 Task: Look for space in Yucca Valley, United States from 26th August, 2023 to 10th September, 2023 for 6 adults, 2 children in price range Rs.10000 to Rs.15000. Place can be entire place or shared room with 6 bedrooms having 6 beds and 6 bathrooms. Property type can be house, flat, guest house. Amenities needed are: wifi, TV, free parkinig on premises, gym, breakfast. Booking option can be shelf check-in. Required host language is English.
Action: Mouse moved to (403, 103)
Screenshot: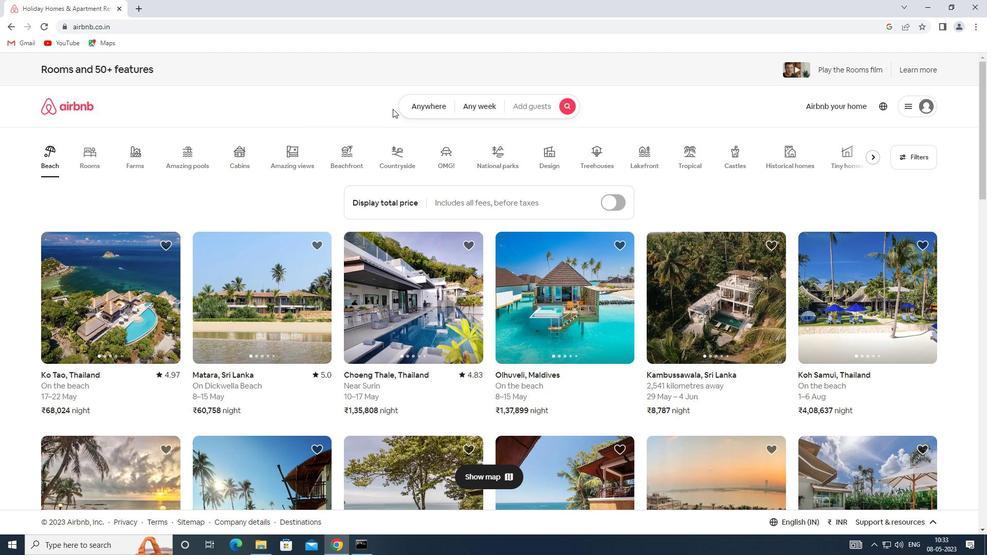 
Action: Mouse pressed left at (403, 103)
Screenshot: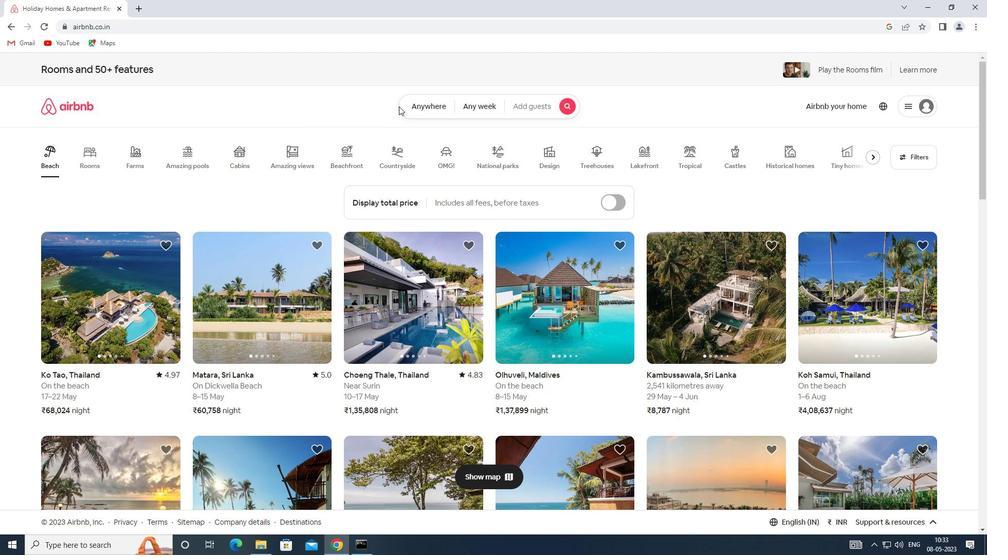 
Action: Mouse moved to (348, 141)
Screenshot: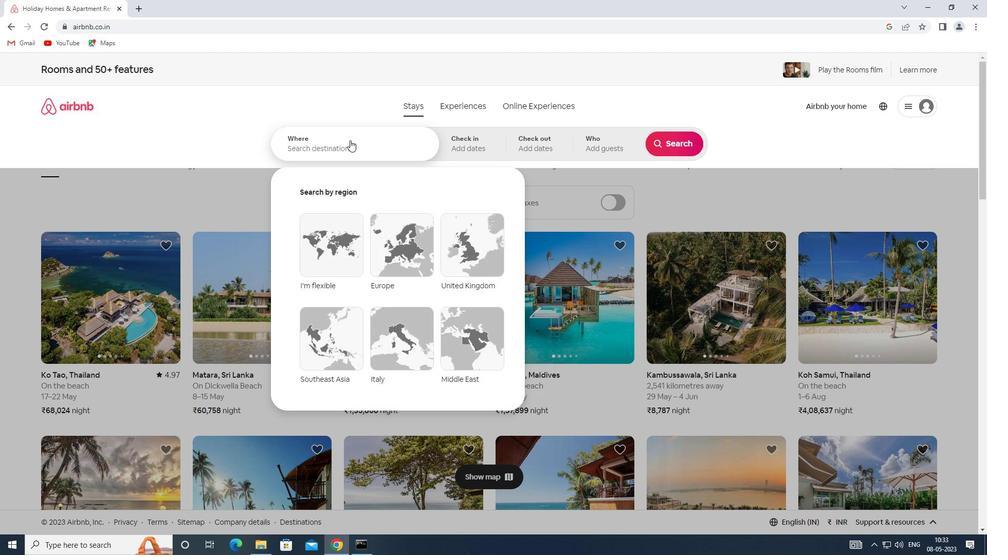 
Action: Mouse pressed left at (348, 141)
Screenshot: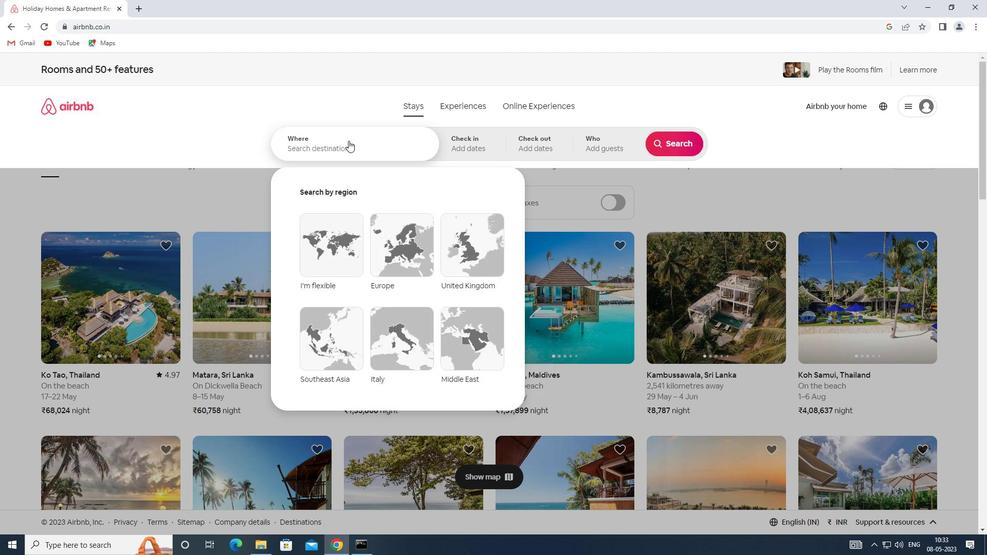 
Action: Key pressed <Key.shift><Key.shift>SPACE<Key.space>IN<Key.space><Key.shift>YUCCA<Key.space><Key.shift>VALLEY,<Key.shift>UNITED<Key.space><Key.shift>STATES
Screenshot: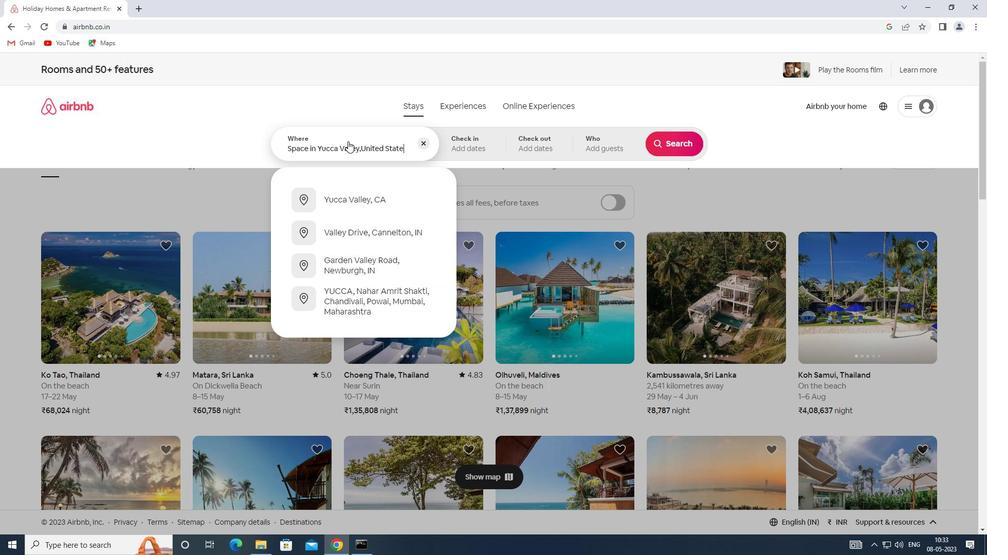 
Action: Mouse moved to (466, 149)
Screenshot: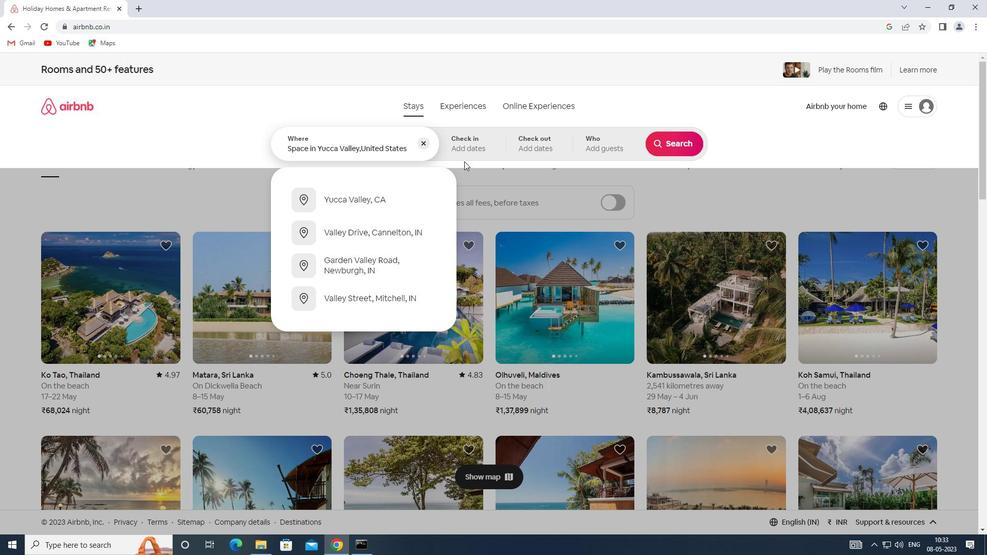 
Action: Mouse pressed left at (466, 149)
Screenshot: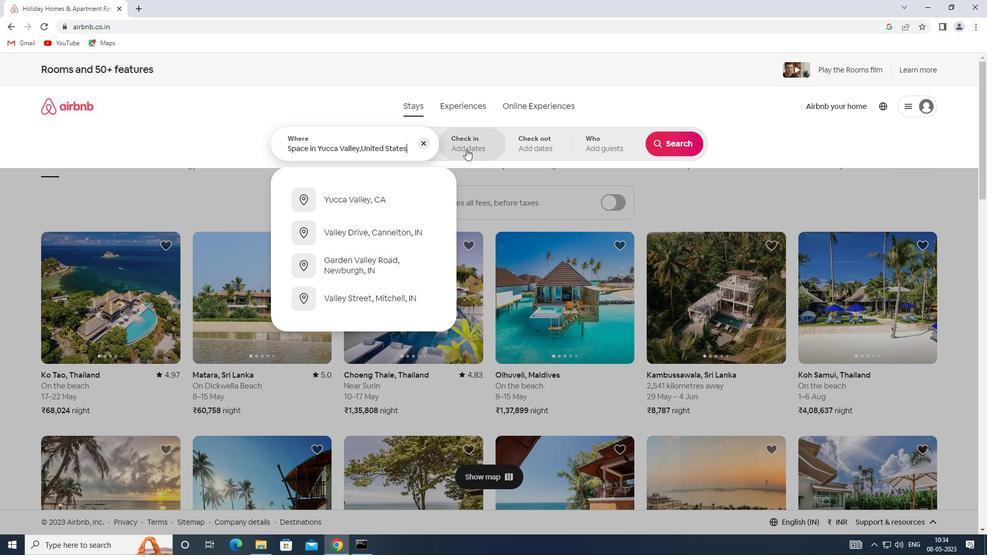 
Action: Mouse moved to (675, 231)
Screenshot: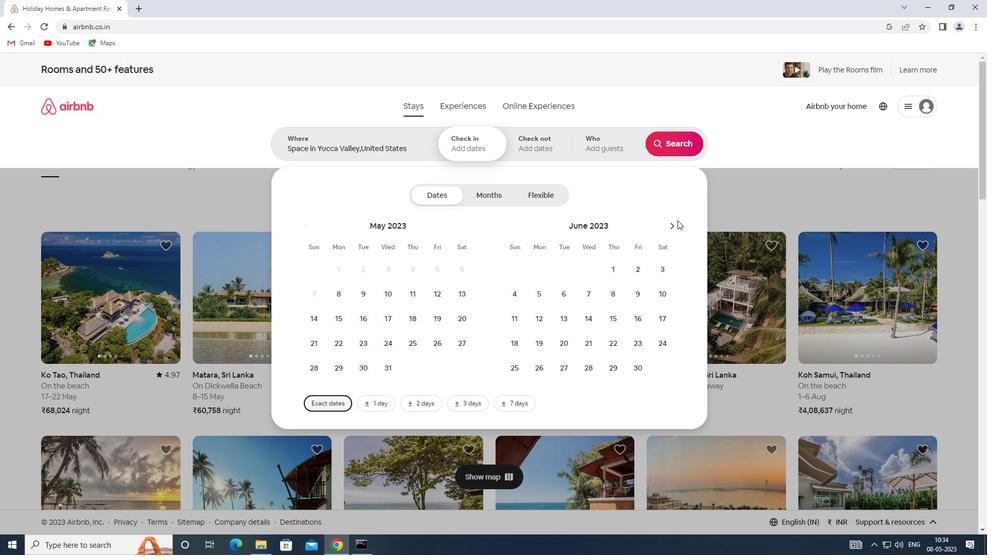 
Action: Mouse pressed left at (675, 231)
Screenshot: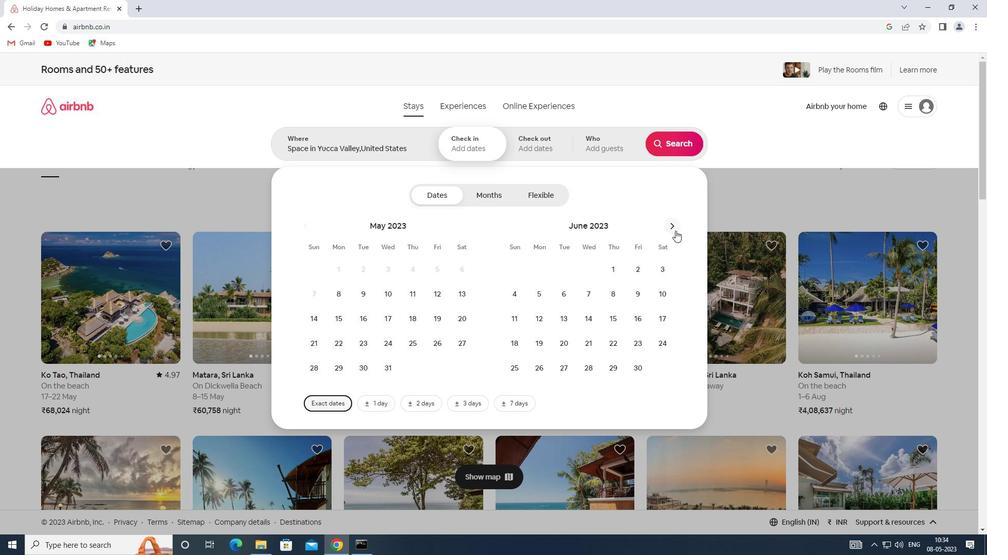 
Action: Mouse pressed left at (675, 231)
Screenshot: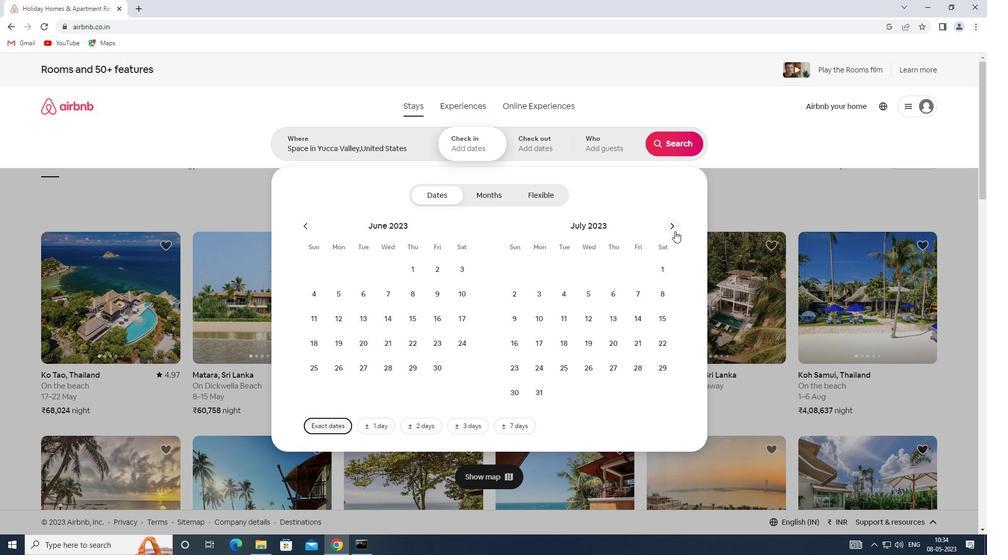 
Action: Mouse moved to (665, 339)
Screenshot: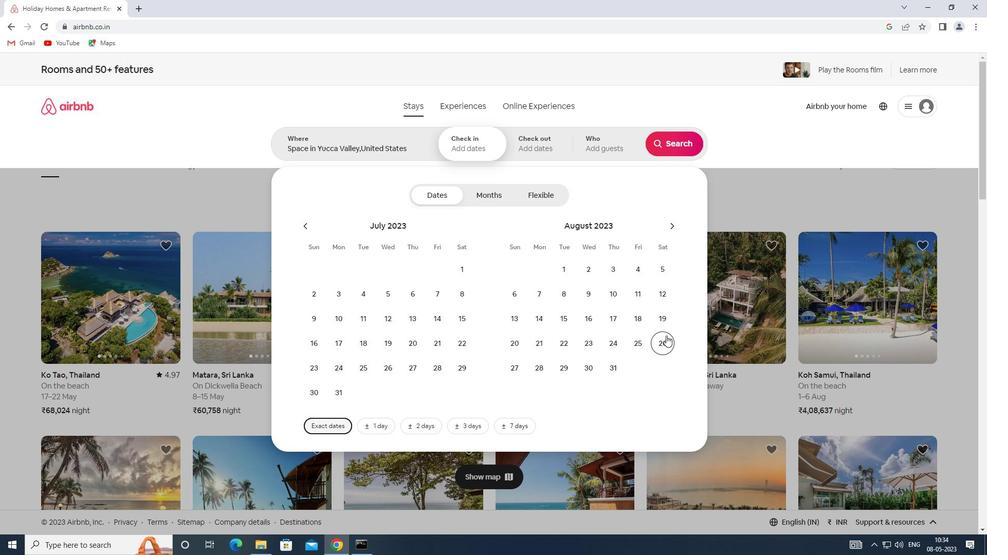 
Action: Mouse pressed left at (665, 339)
Screenshot: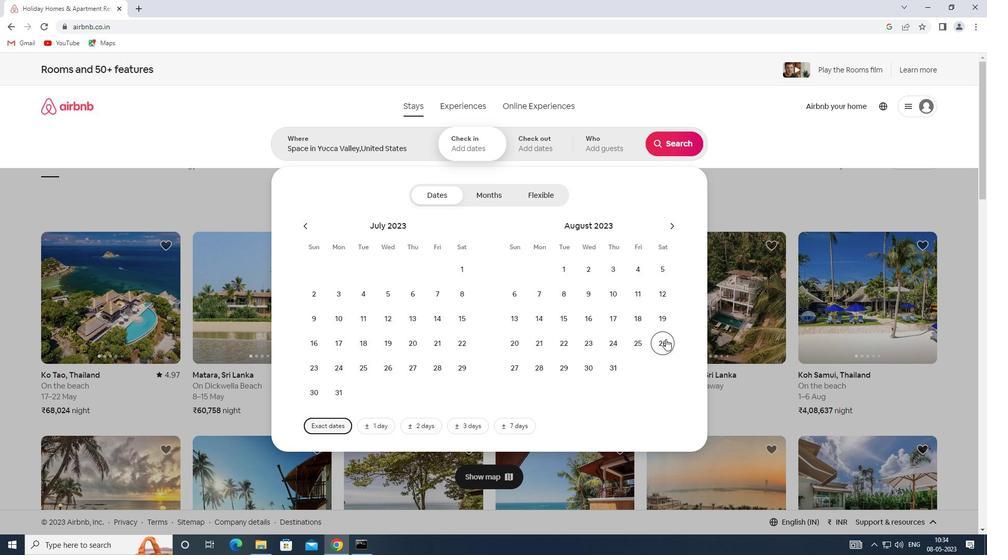 
Action: Mouse moved to (672, 230)
Screenshot: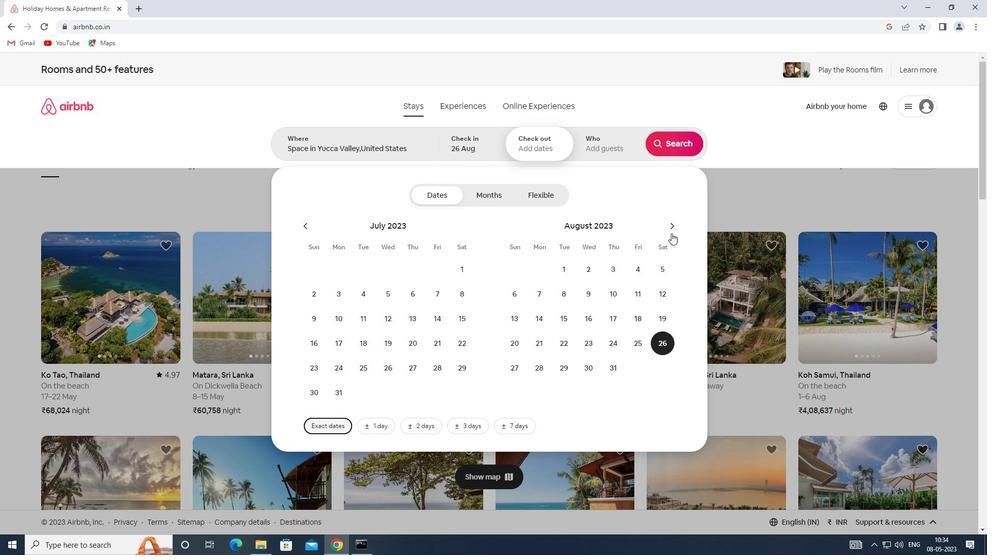 
Action: Mouse pressed left at (672, 230)
Screenshot: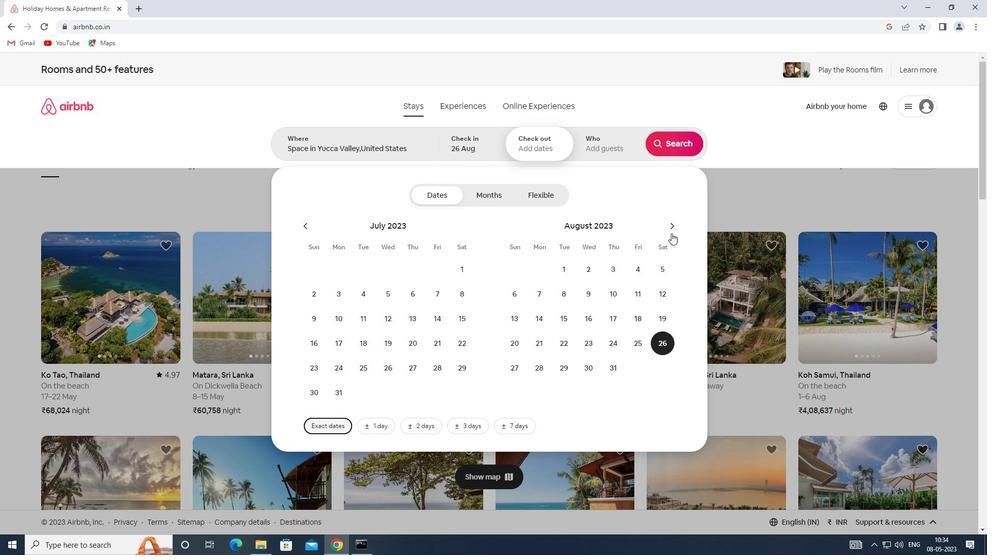 
Action: Mouse moved to (508, 321)
Screenshot: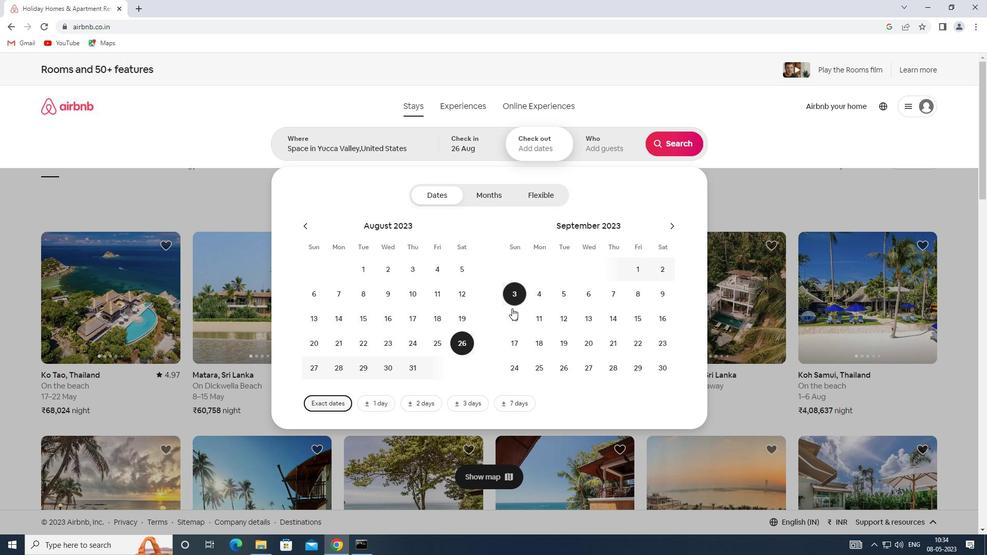 
Action: Mouse pressed left at (508, 321)
Screenshot: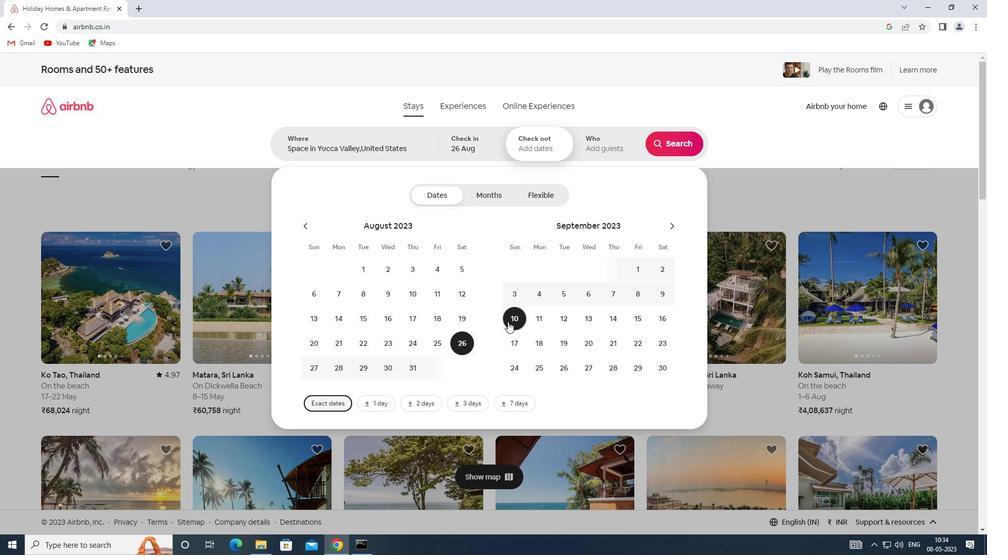 
Action: Mouse moved to (610, 149)
Screenshot: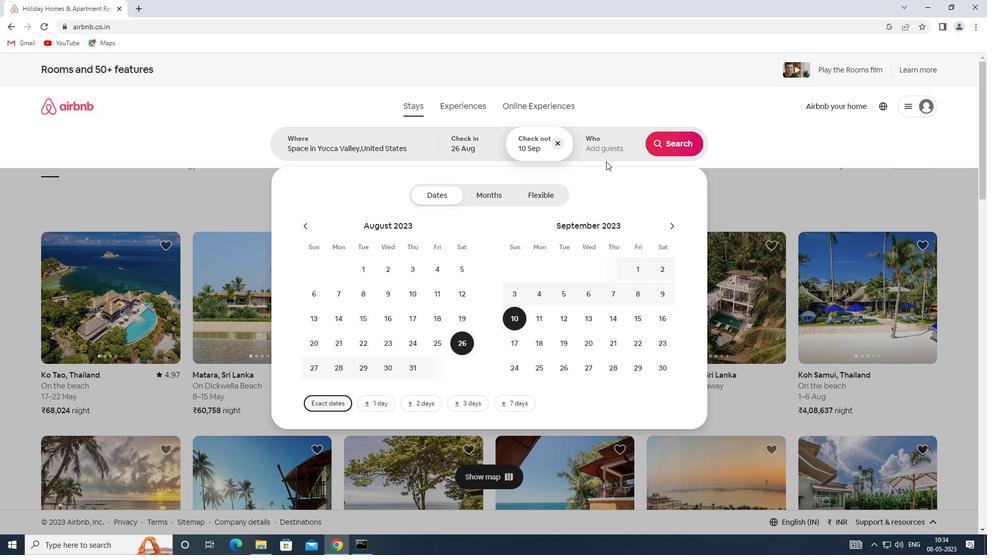 
Action: Mouse pressed left at (610, 149)
Screenshot: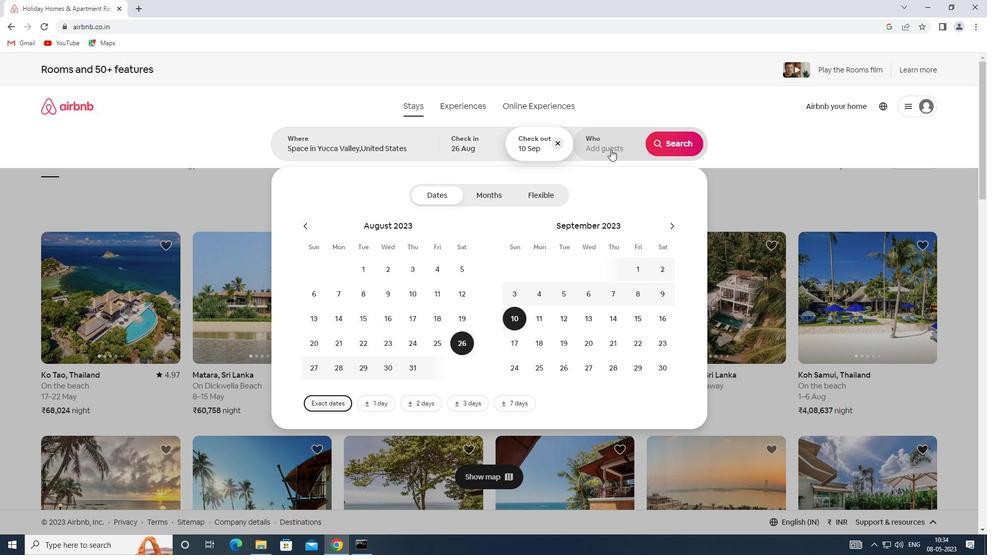 
Action: Mouse moved to (677, 194)
Screenshot: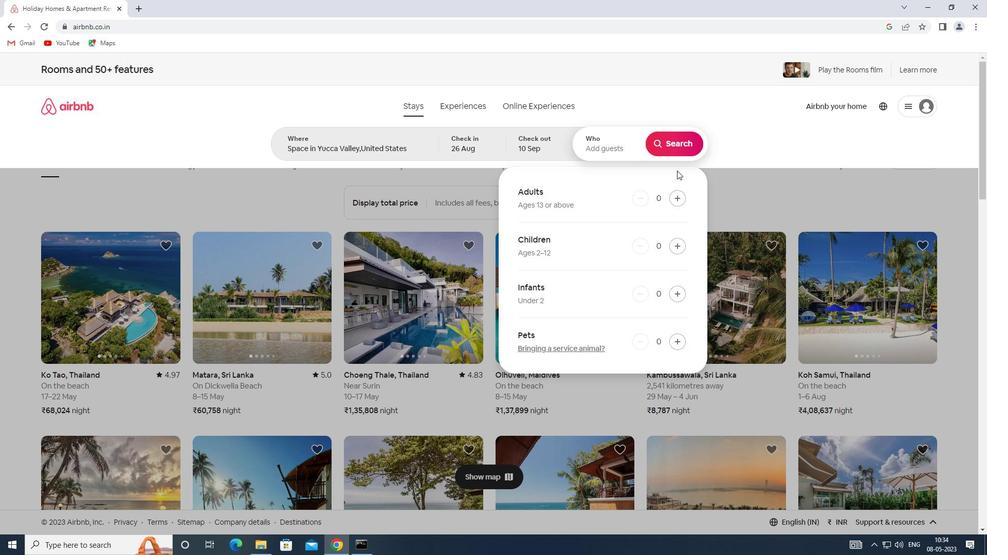 
Action: Mouse pressed left at (677, 194)
Screenshot: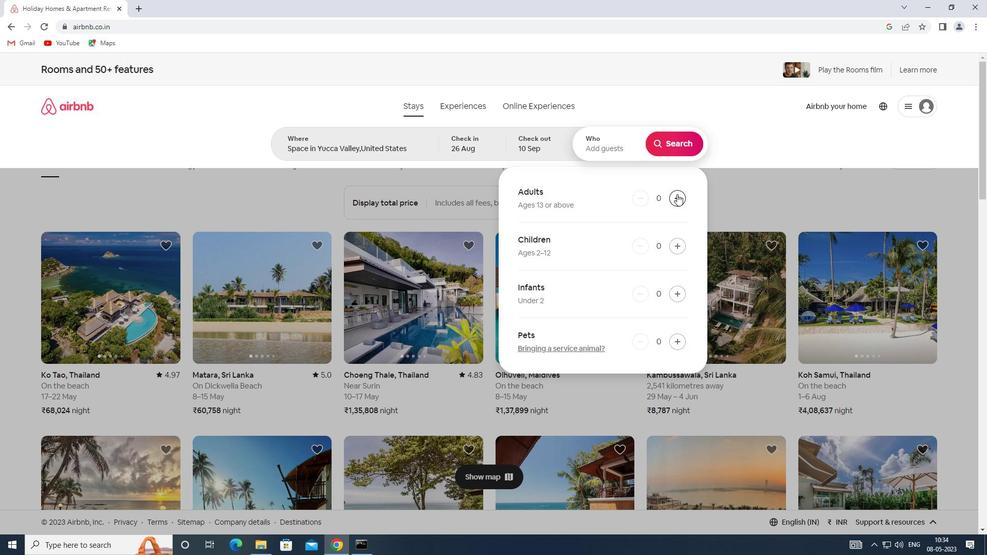 
Action: Mouse pressed left at (677, 194)
Screenshot: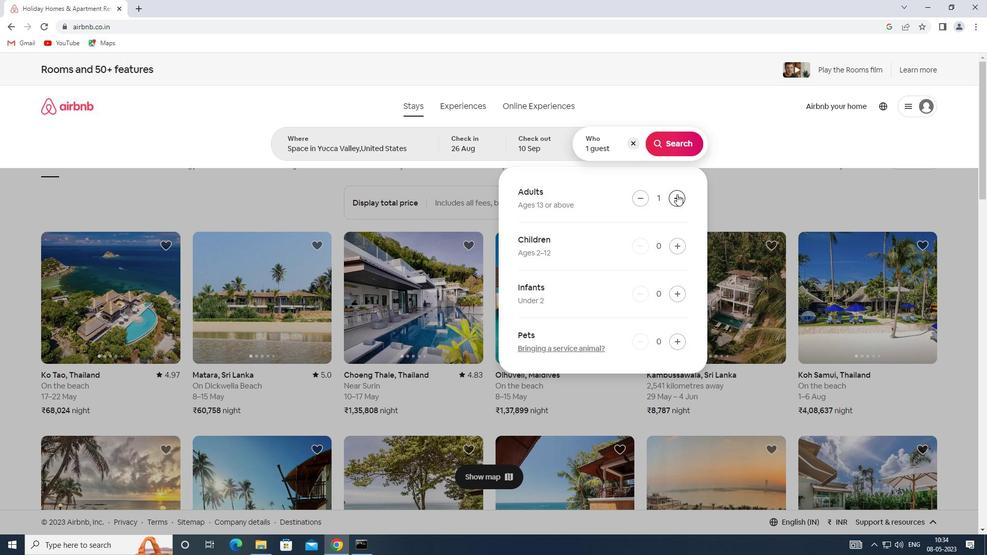 
Action: Mouse pressed left at (677, 194)
Screenshot: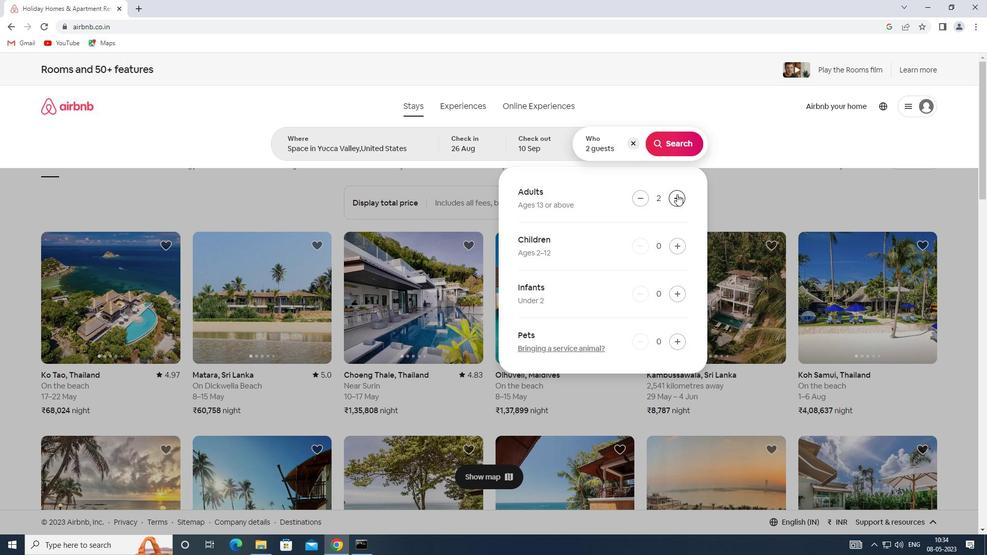 
Action: Mouse pressed left at (677, 194)
Screenshot: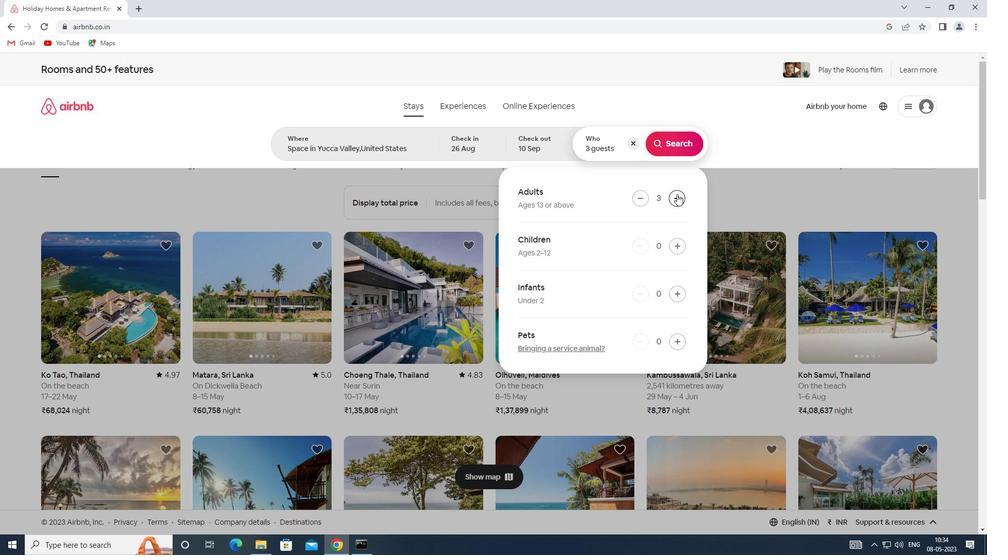 
Action: Mouse pressed left at (677, 194)
Screenshot: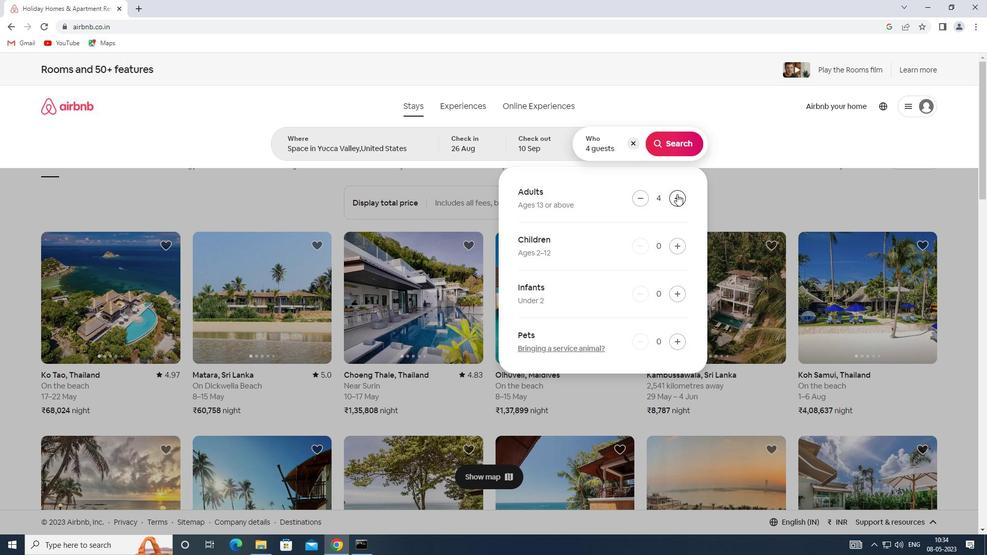 
Action: Mouse pressed left at (677, 194)
Screenshot: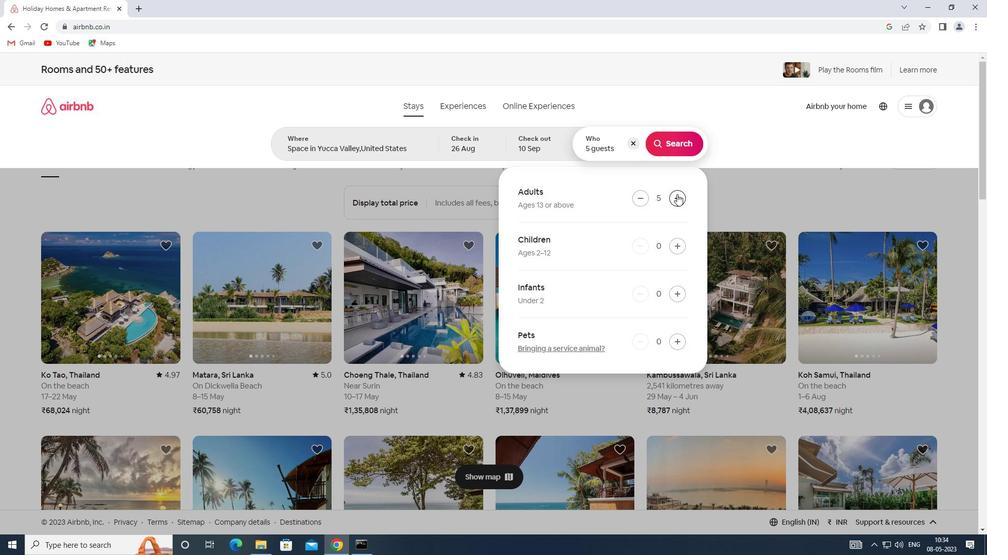 
Action: Mouse moved to (682, 242)
Screenshot: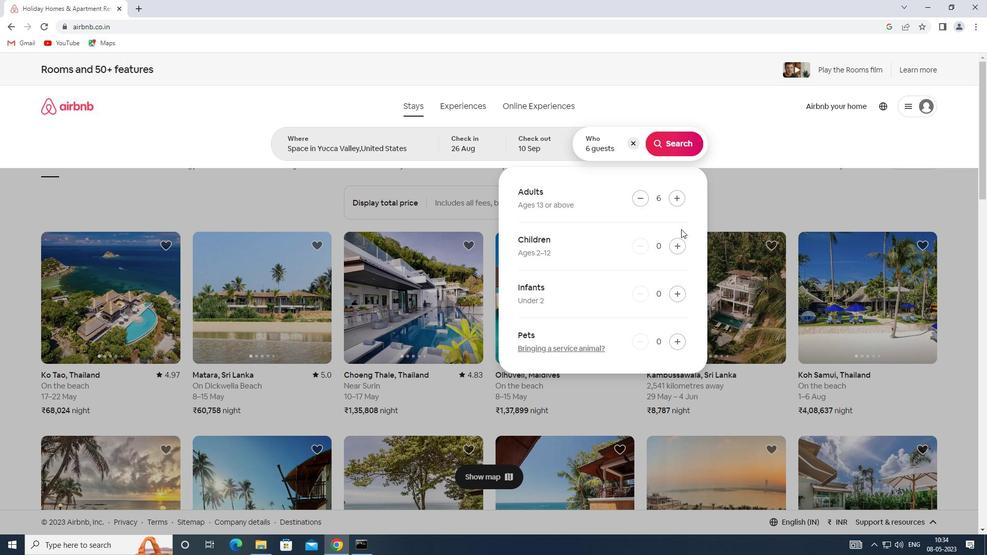 
Action: Mouse pressed left at (682, 242)
Screenshot: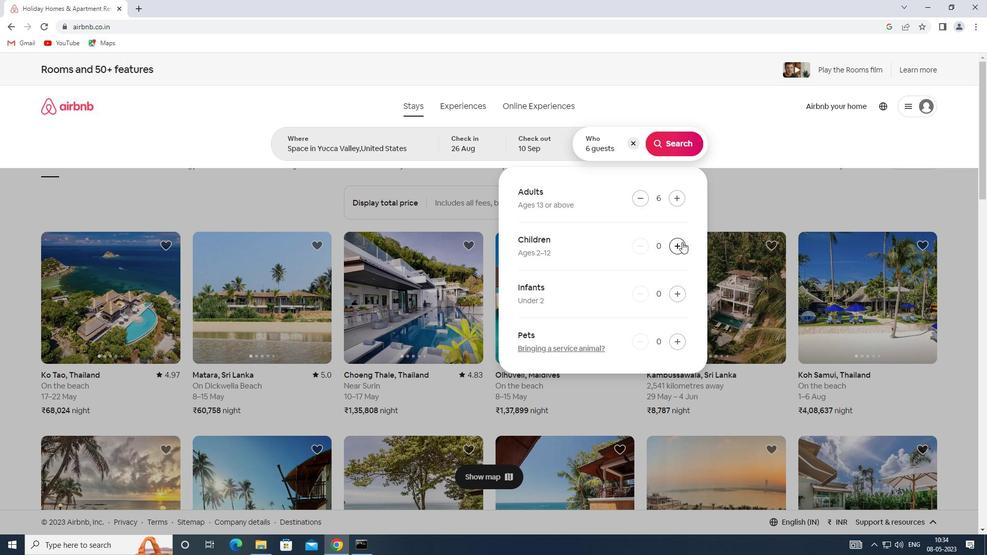 
Action: Mouse pressed left at (682, 242)
Screenshot: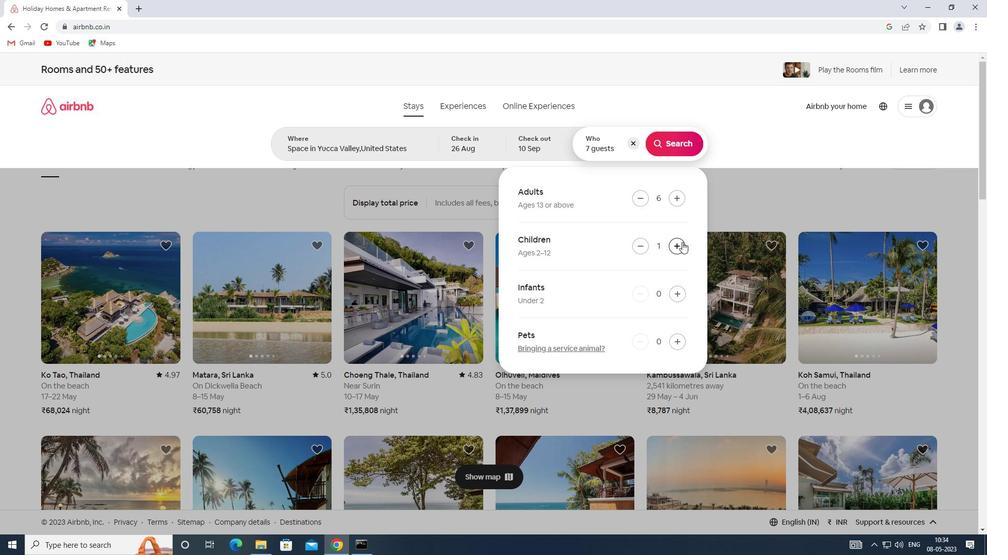 
Action: Mouse moved to (669, 148)
Screenshot: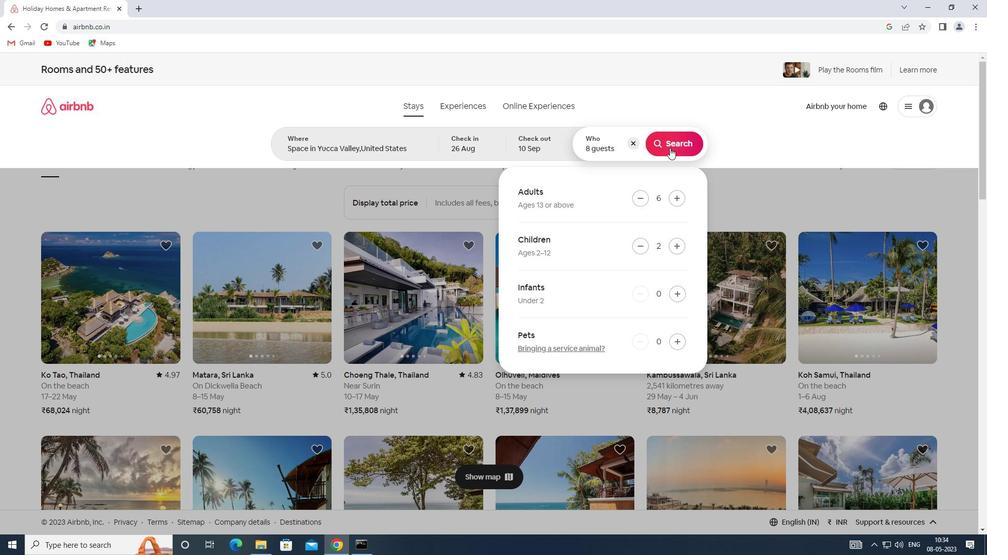 
Action: Mouse pressed left at (669, 148)
Screenshot: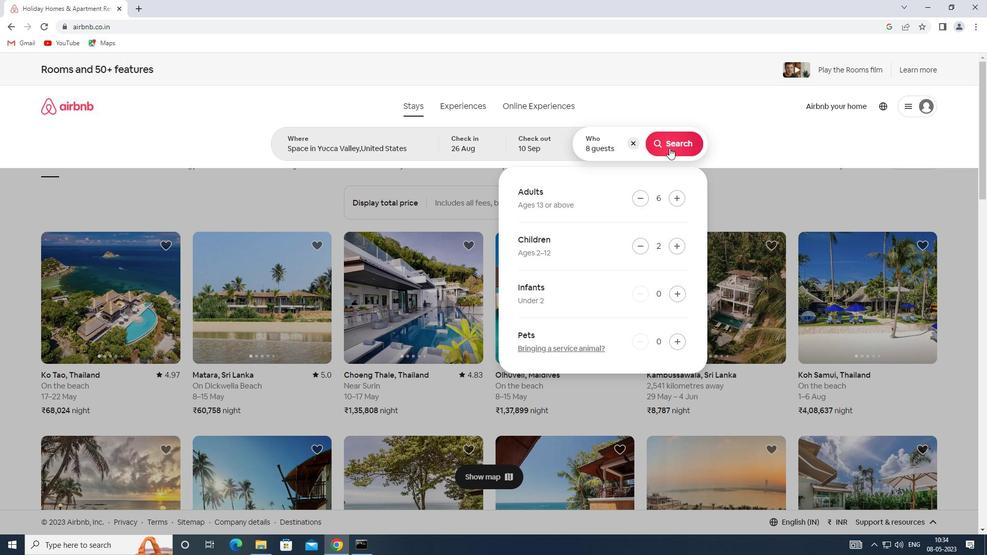 
Action: Mouse moved to (934, 111)
Screenshot: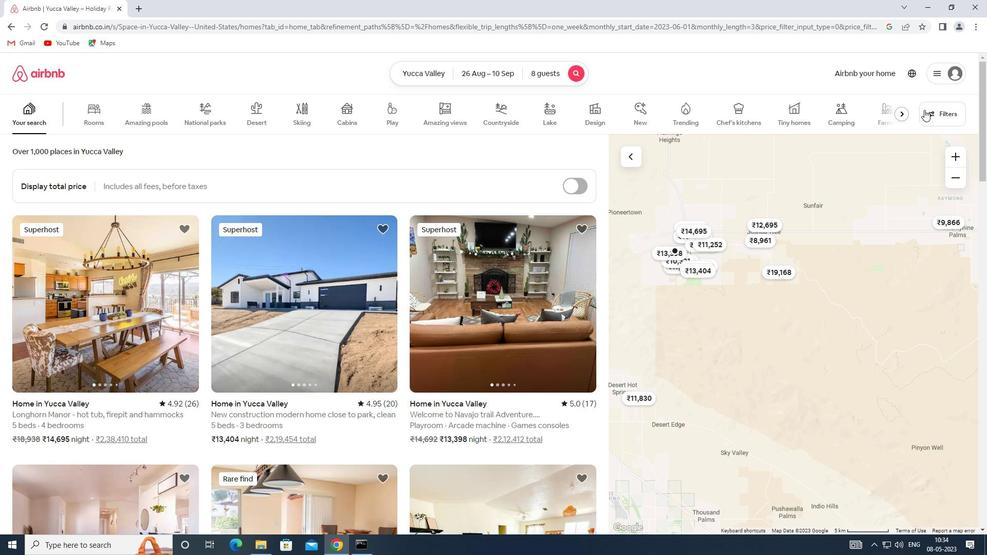 
Action: Mouse pressed left at (934, 111)
Screenshot: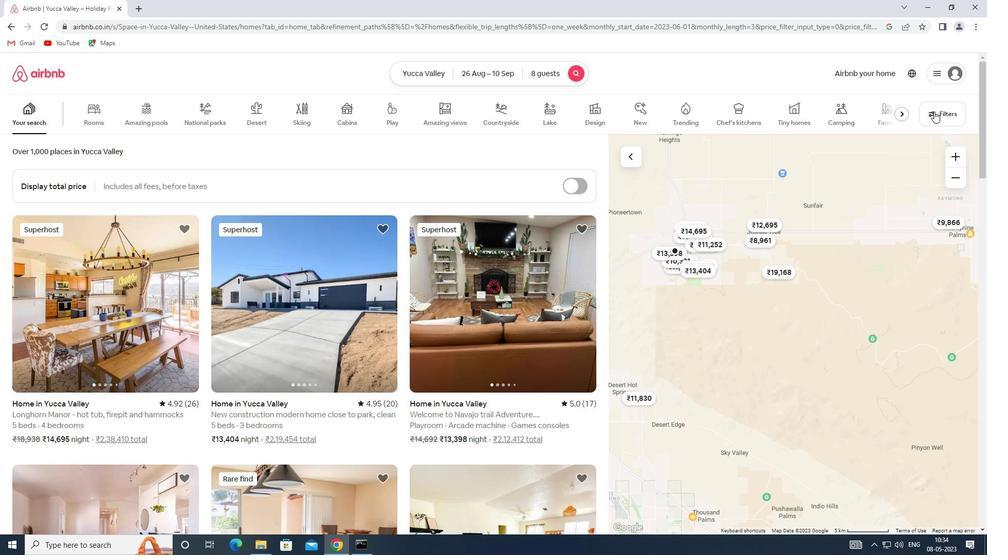 
Action: Mouse moved to (356, 366)
Screenshot: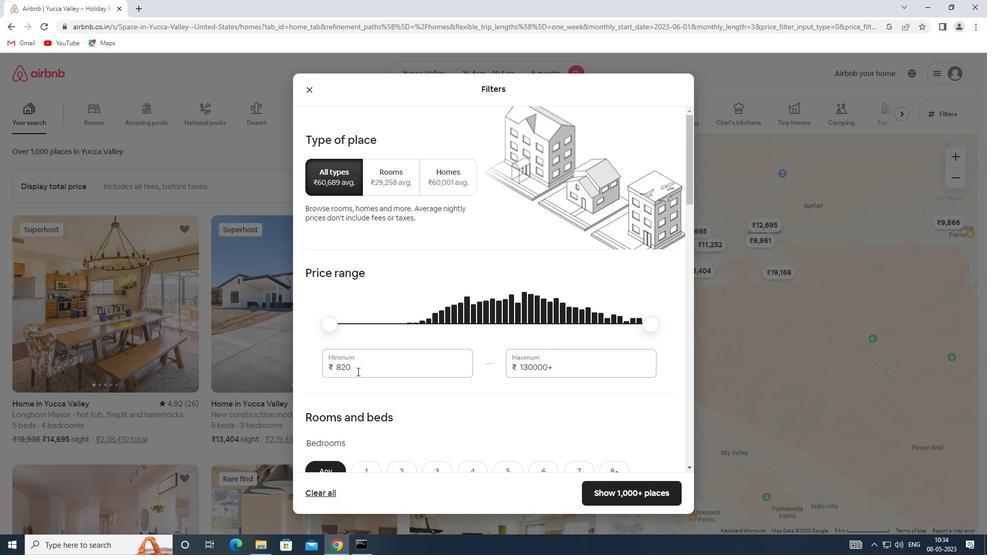 
Action: Mouse pressed left at (356, 366)
Screenshot: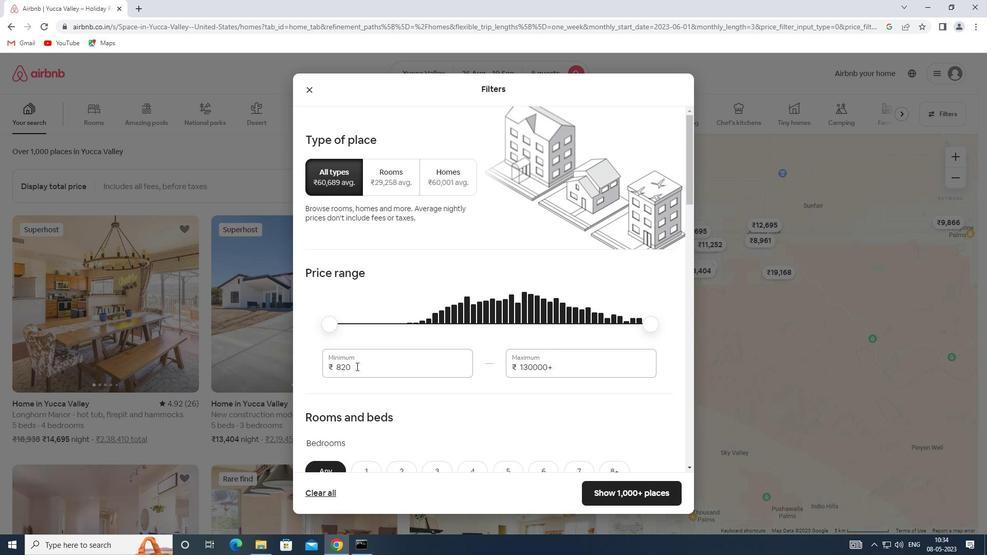 
Action: Mouse moved to (325, 369)
Screenshot: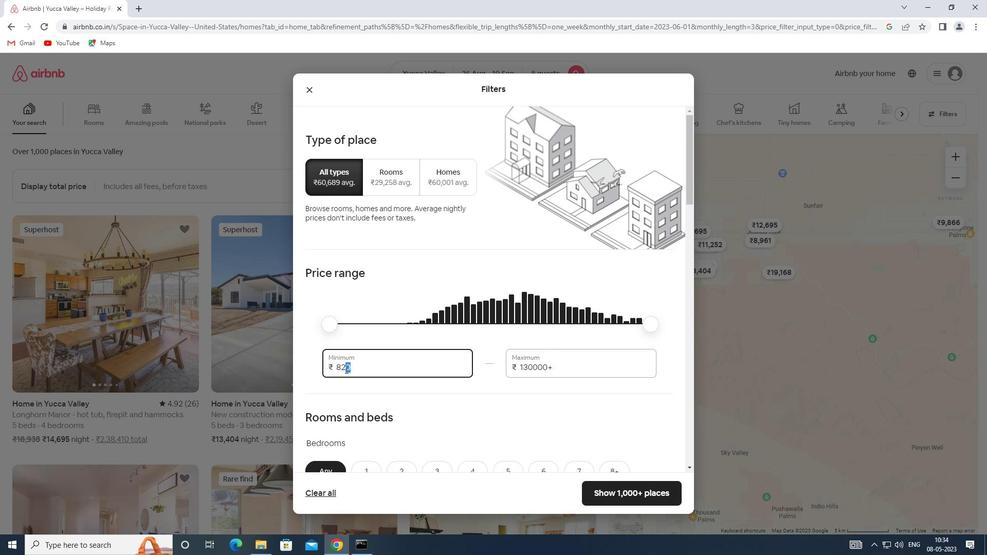 
Action: Key pressed 10000
Screenshot: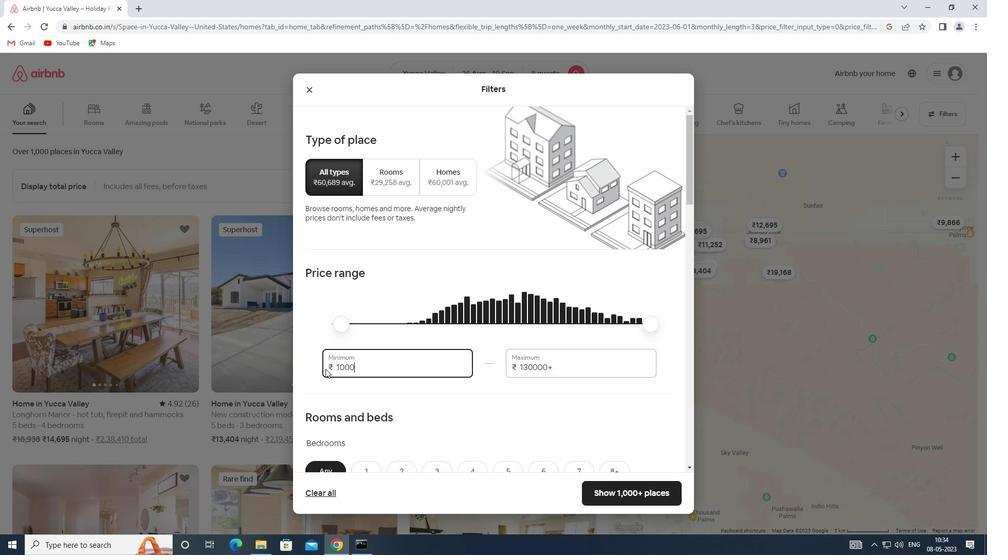
Action: Mouse moved to (559, 365)
Screenshot: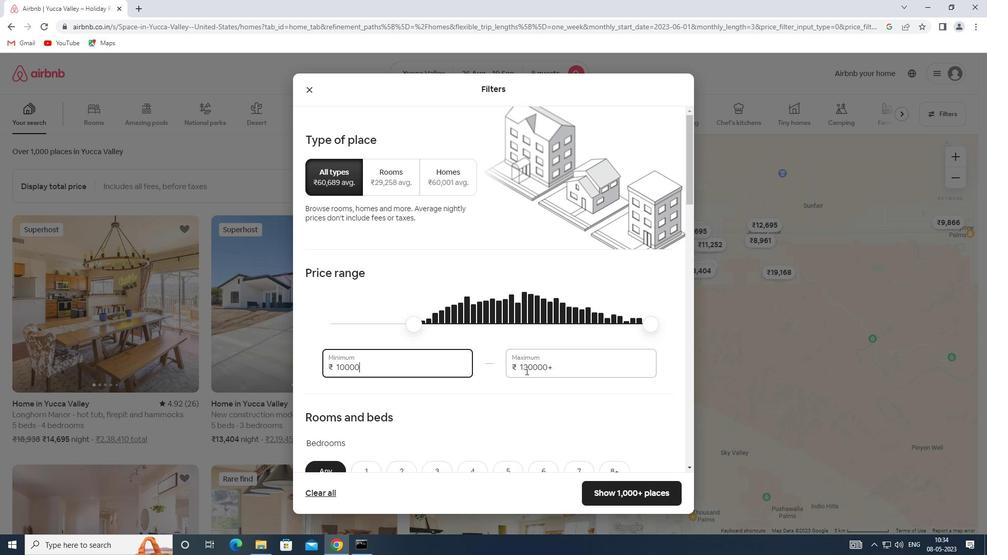 
Action: Mouse pressed left at (559, 365)
Screenshot: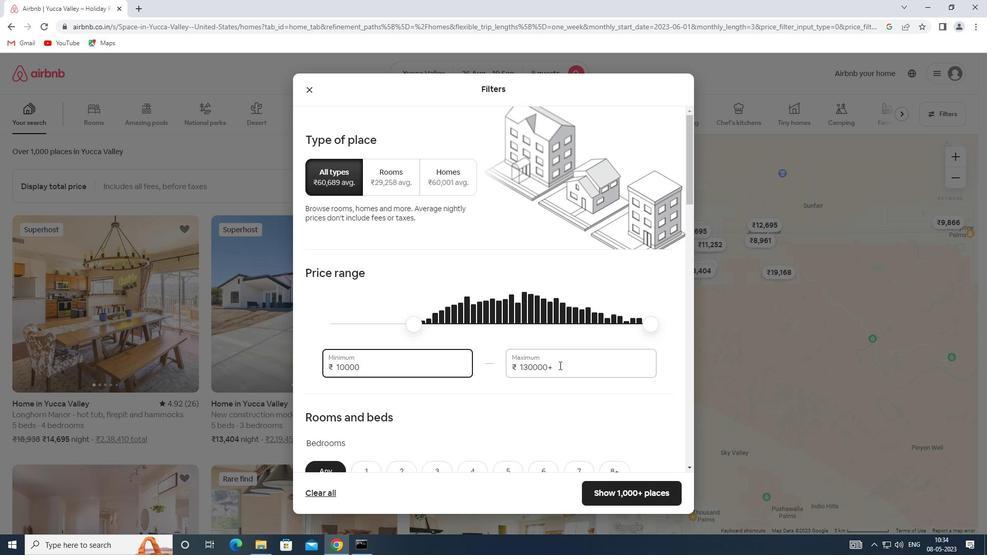 
Action: Mouse moved to (499, 366)
Screenshot: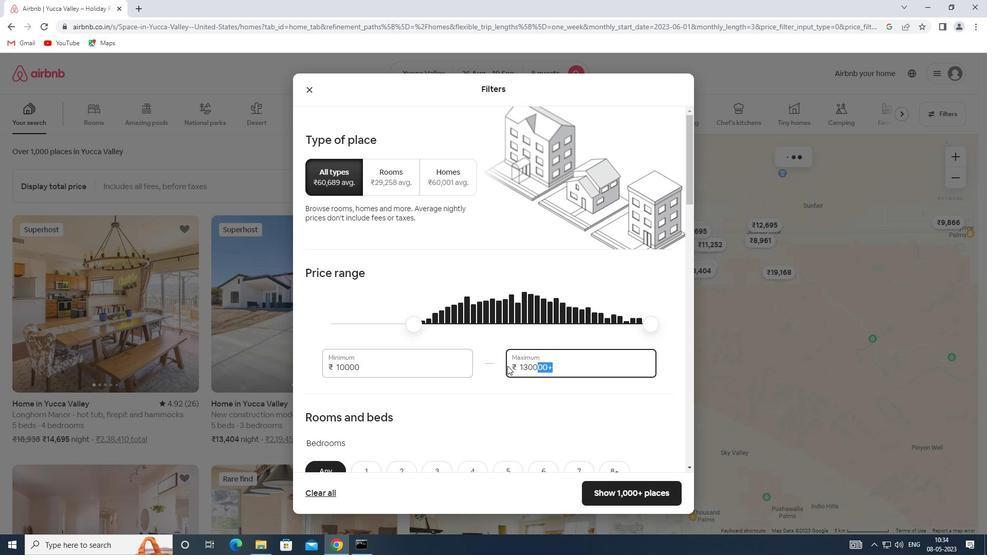 
Action: Key pressed 15000
Screenshot: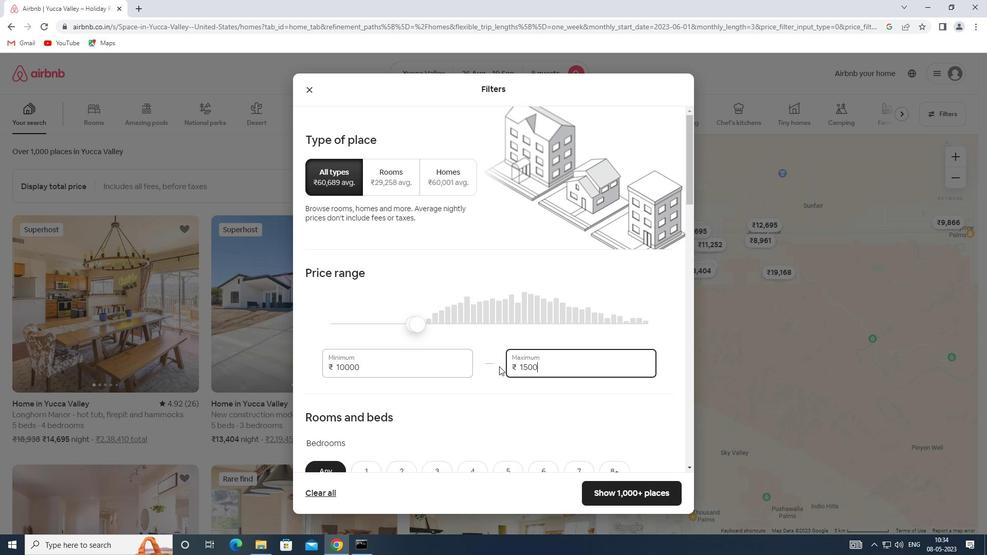 
Action: Mouse moved to (492, 339)
Screenshot: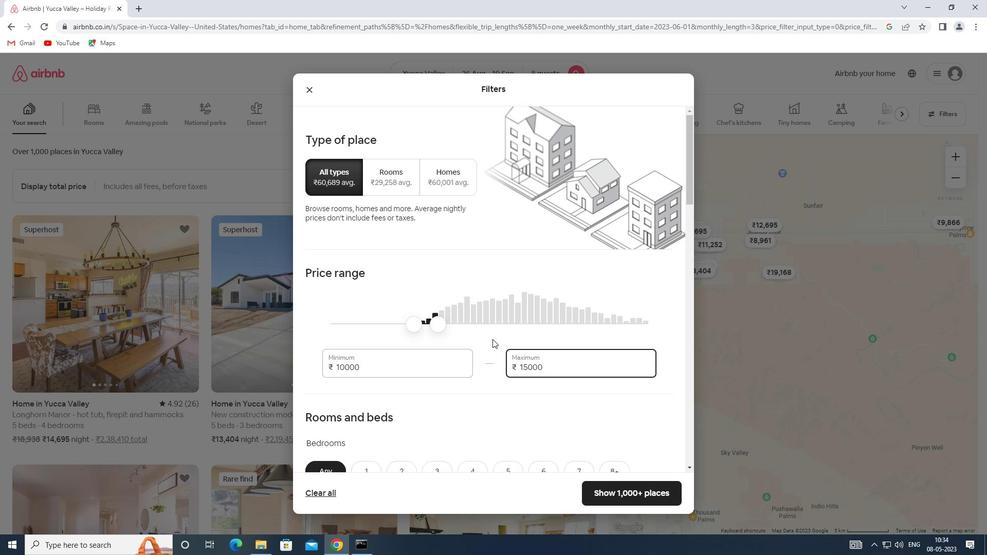 
Action: Mouse scrolled (492, 338) with delta (0, 0)
Screenshot: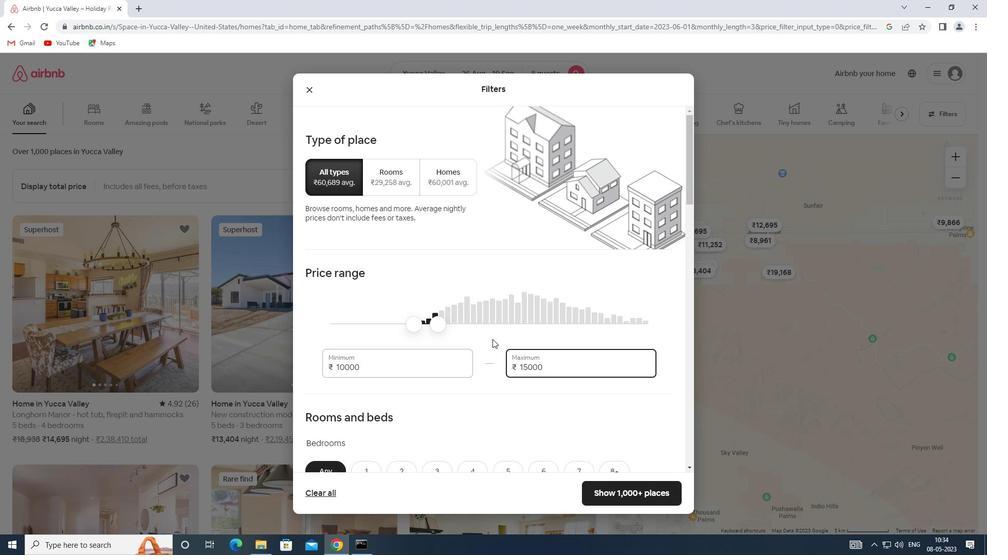 
Action: Mouse scrolled (492, 338) with delta (0, 0)
Screenshot: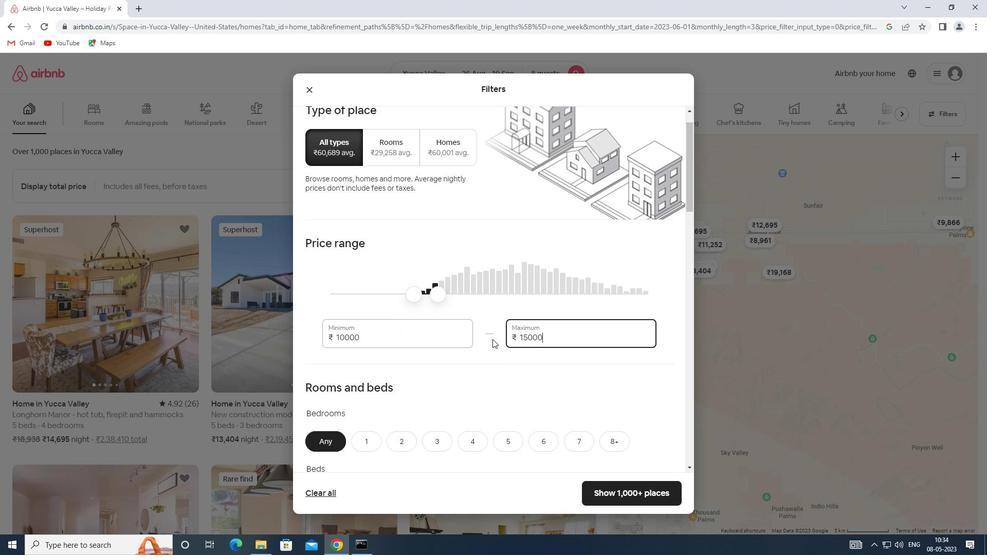 
Action: Mouse scrolled (492, 338) with delta (0, 0)
Screenshot: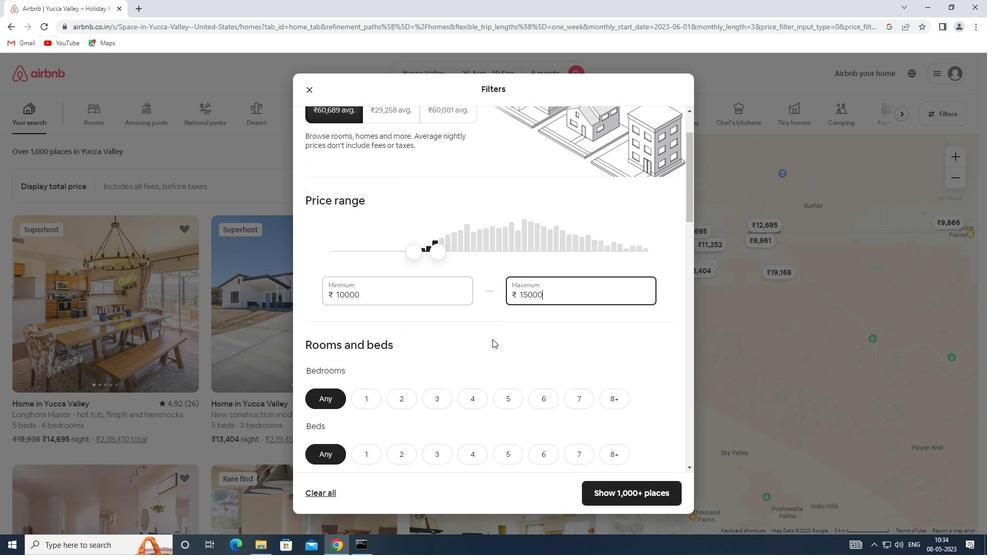
Action: Mouse moved to (551, 322)
Screenshot: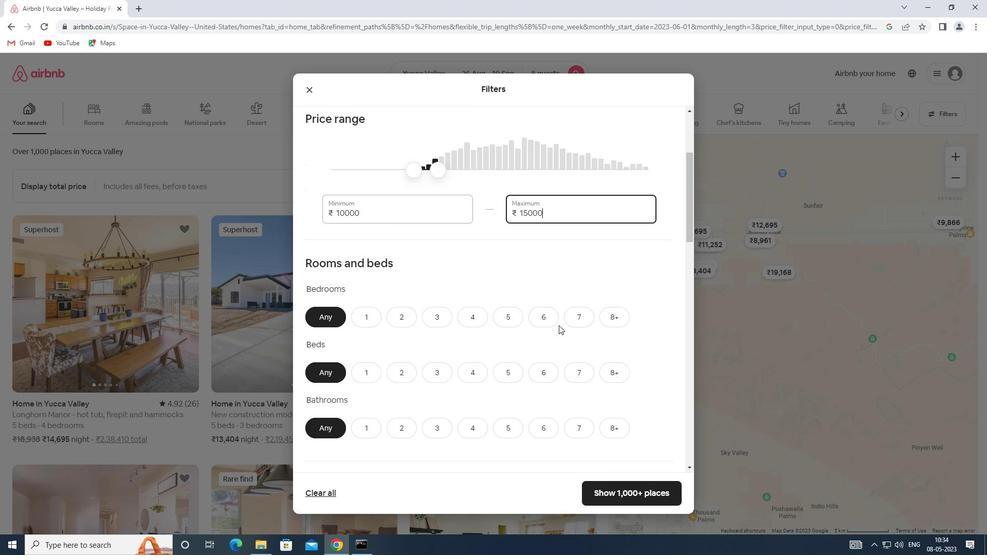 
Action: Mouse pressed left at (551, 322)
Screenshot: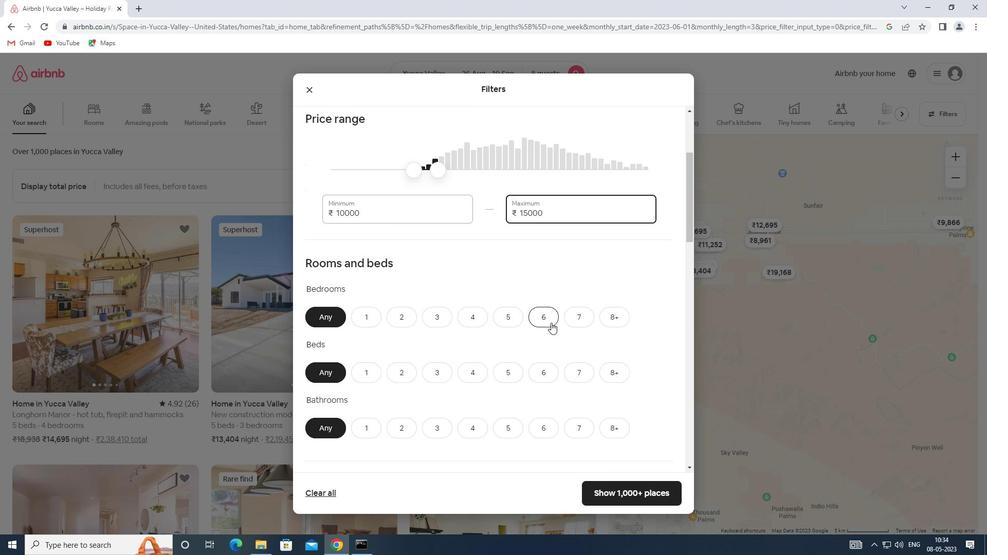 
Action: Mouse moved to (537, 371)
Screenshot: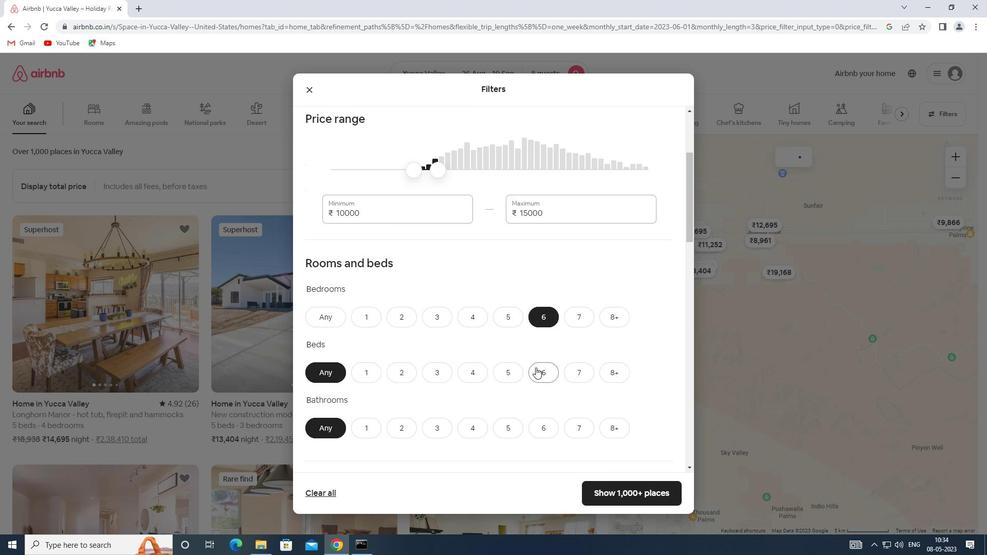 
Action: Mouse pressed left at (537, 371)
Screenshot: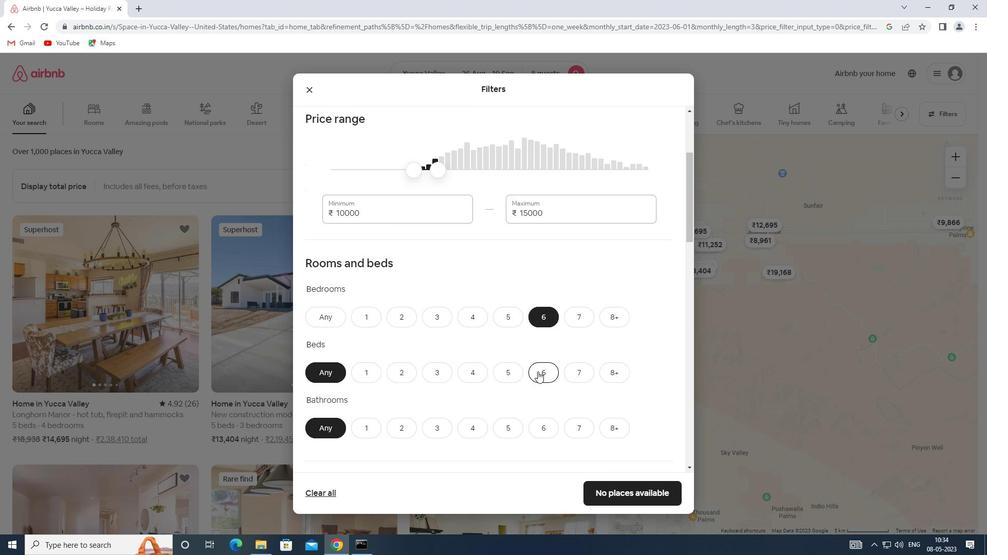 
Action: Mouse moved to (545, 433)
Screenshot: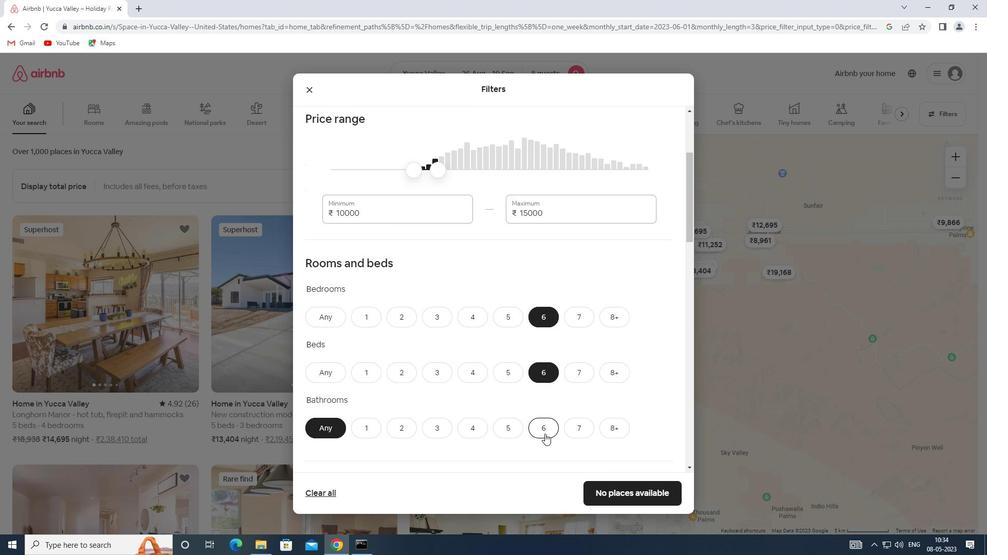 
Action: Mouse pressed left at (545, 433)
Screenshot: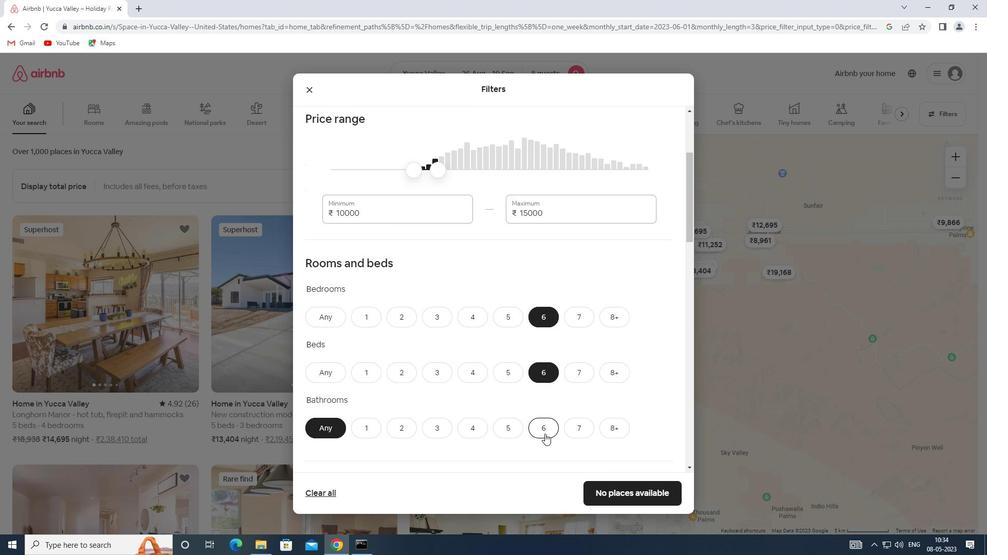 
Action: Mouse moved to (507, 418)
Screenshot: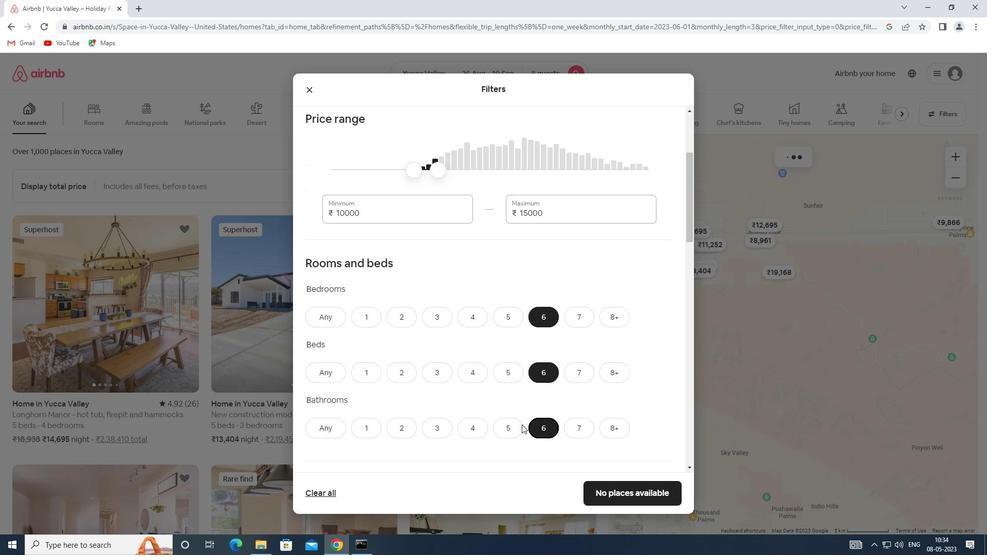 
Action: Mouse scrolled (507, 418) with delta (0, 0)
Screenshot: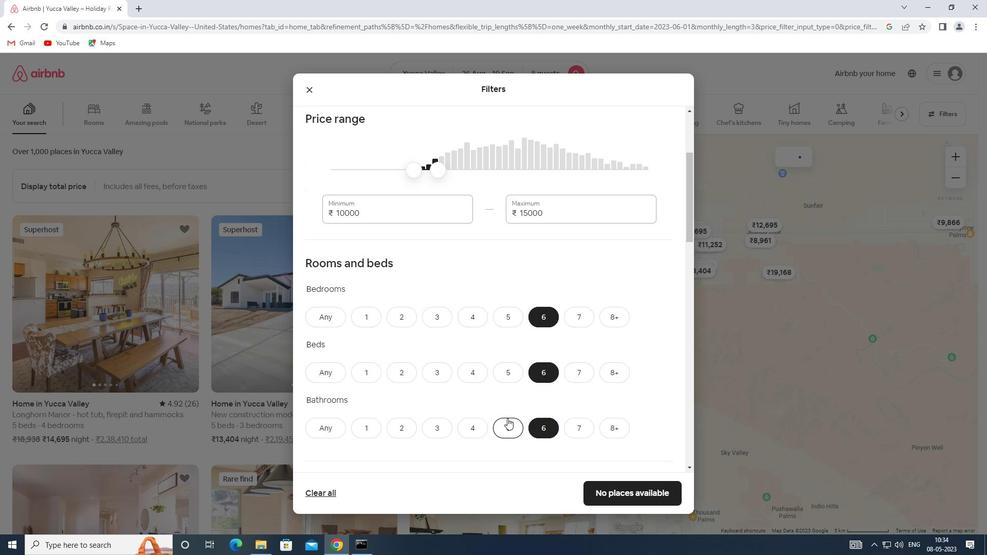 
Action: Mouse scrolled (507, 418) with delta (0, 0)
Screenshot: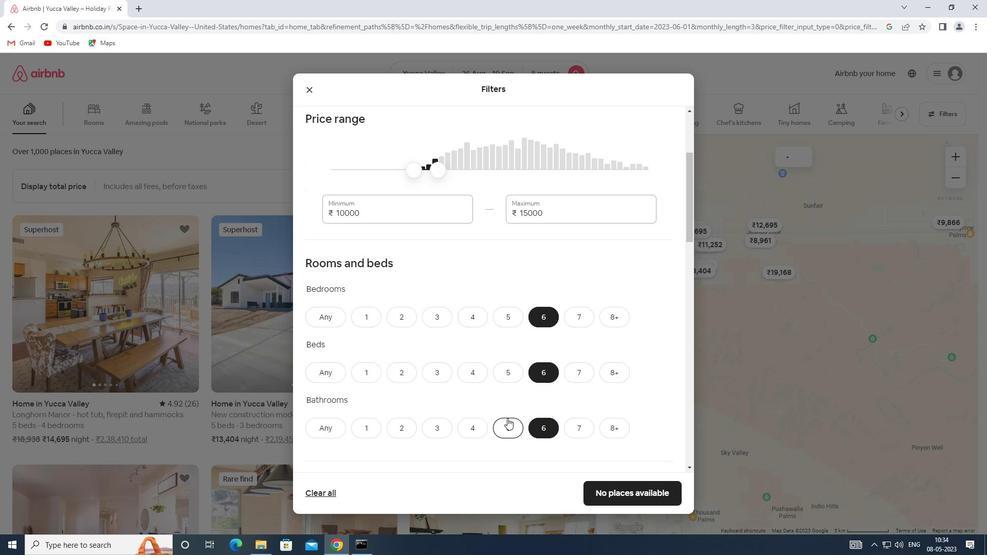 
Action: Mouse scrolled (507, 418) with delta (0, 0)
Screenshot: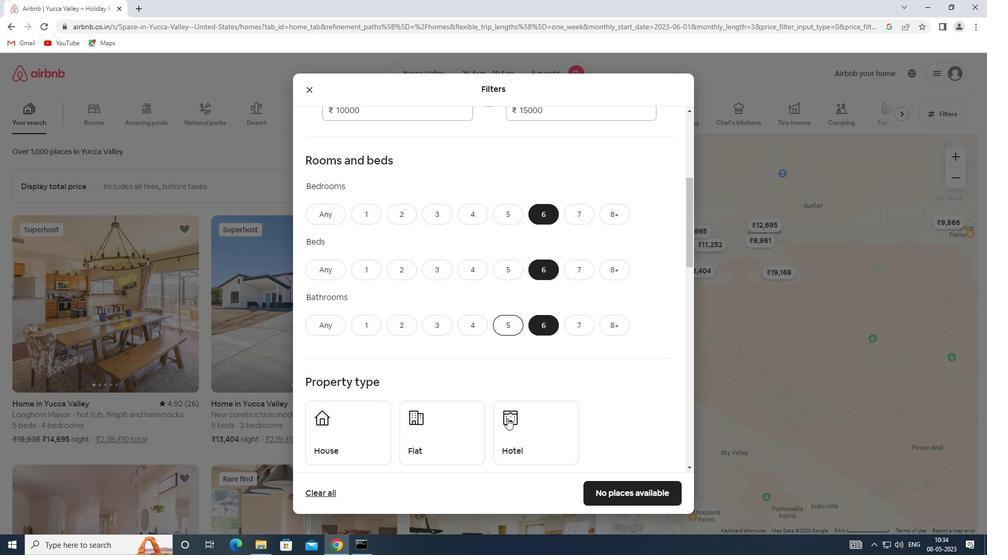 
Action: Mouse moved to (382, 402)
Screenshot: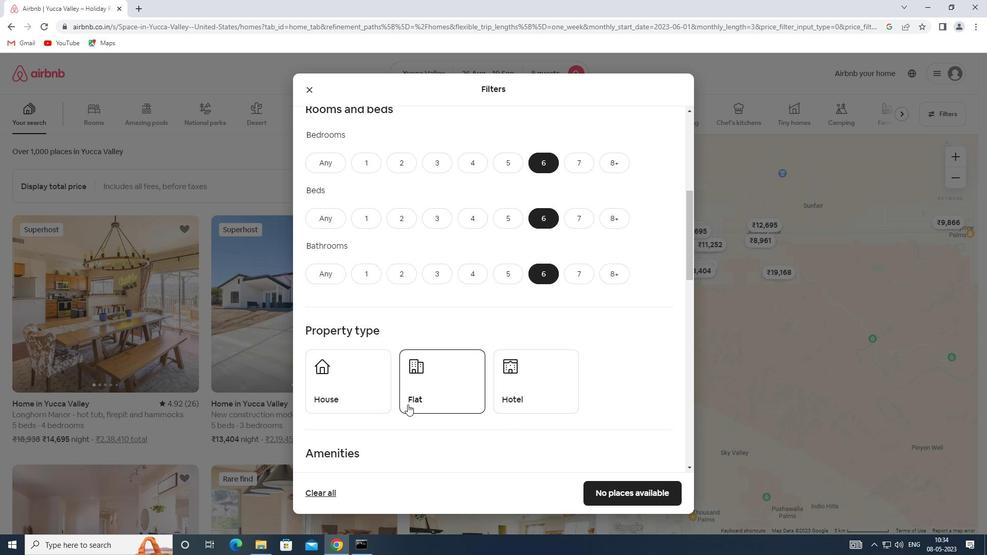 
Action: Mouse pressed left at (382, 402)
Screenshot: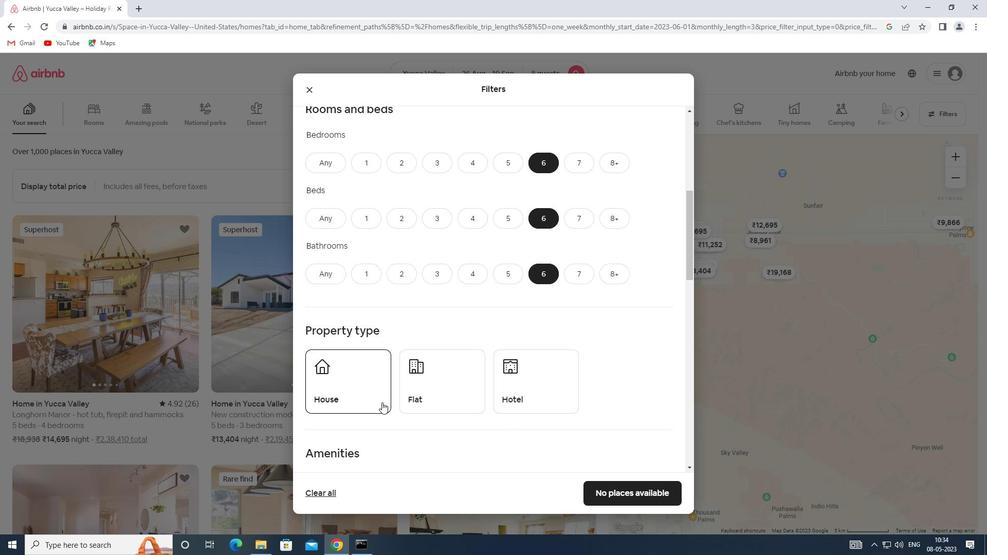 
Action: Mouse moved to (426, 402)
Screenshot: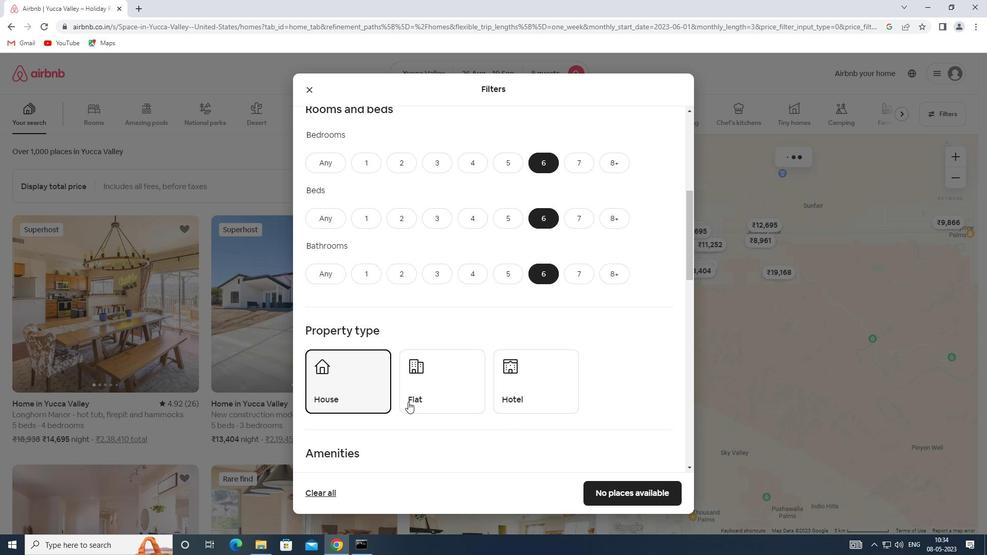 
Action: Mouse pressed left at (426, 402)
Screenshot: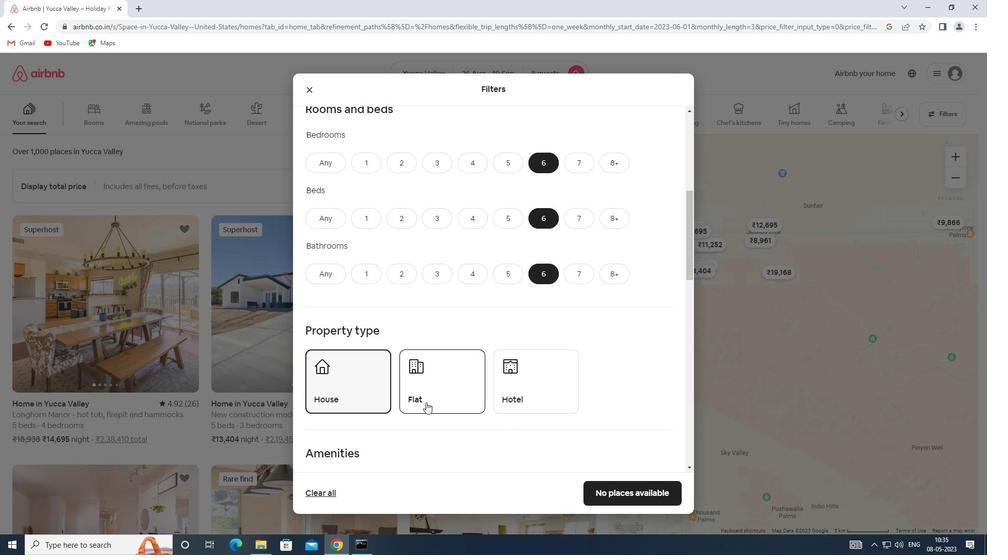 
Action: Mouse scrolled (426, 402) with delta (0, 0)
Screenshot: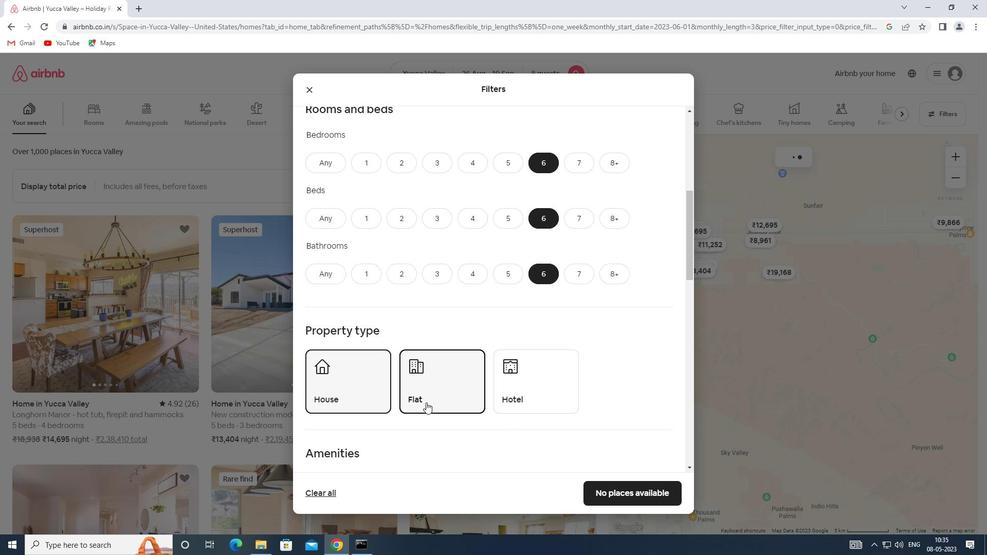 
Action: Mouse scrolled (426, 402) with delta (0, 0)
Screenshot: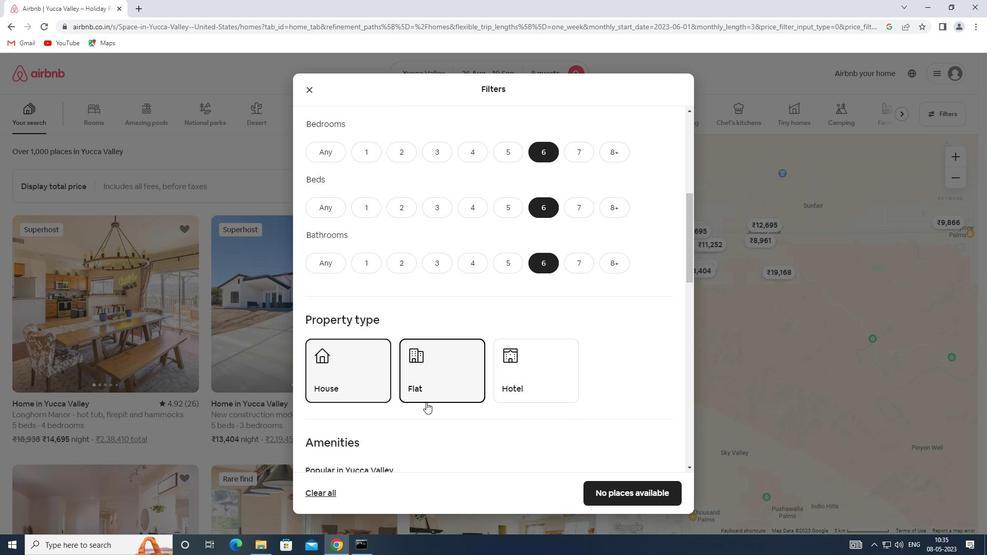 
Action: Mouse scrolled (426, 402) with delta (0, 0)
Screenshot: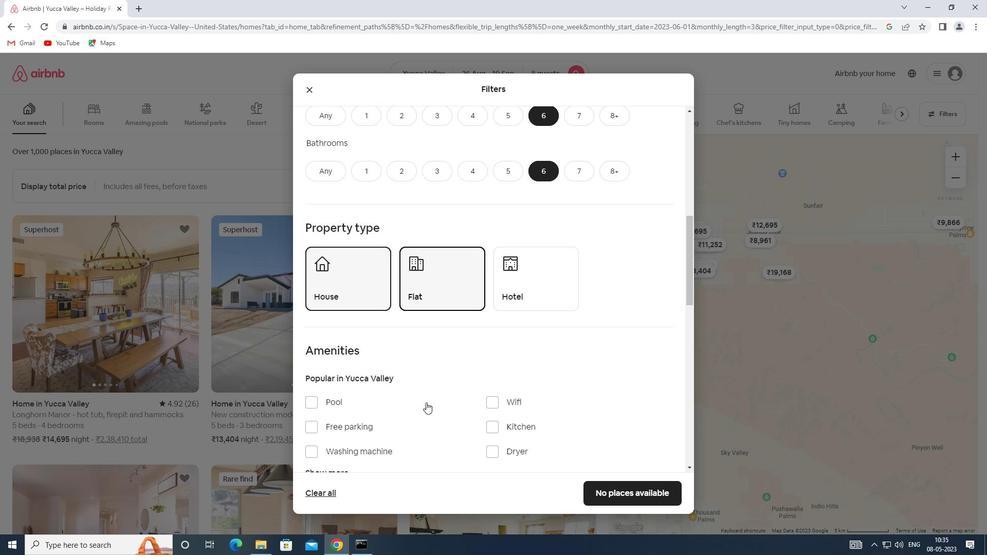 
Action: Mouse moved to (348, 419)
Screenshot: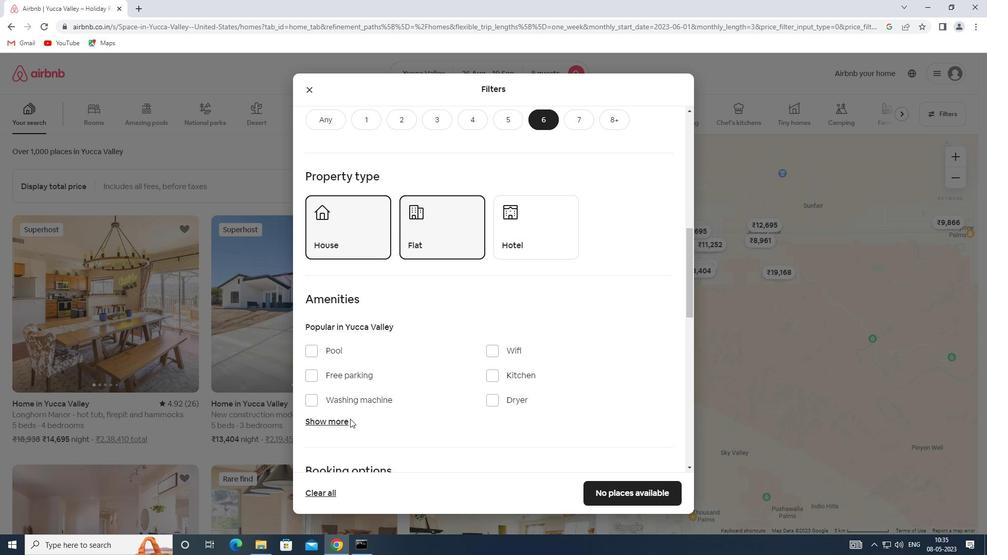 
Action: Mouse pressed left at (348, 419)
Screenshot: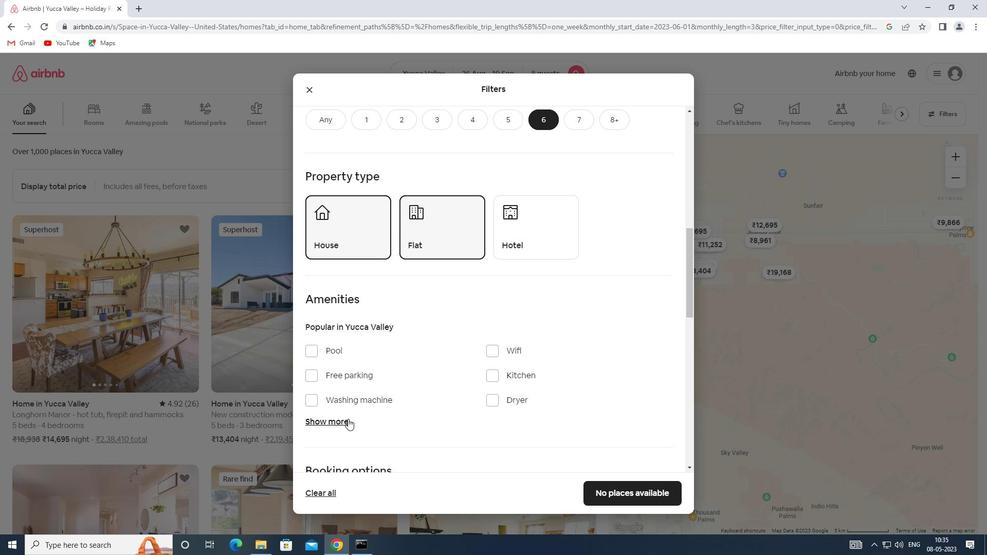 
Action: Mouse moved to (490, 351)
Screenshot: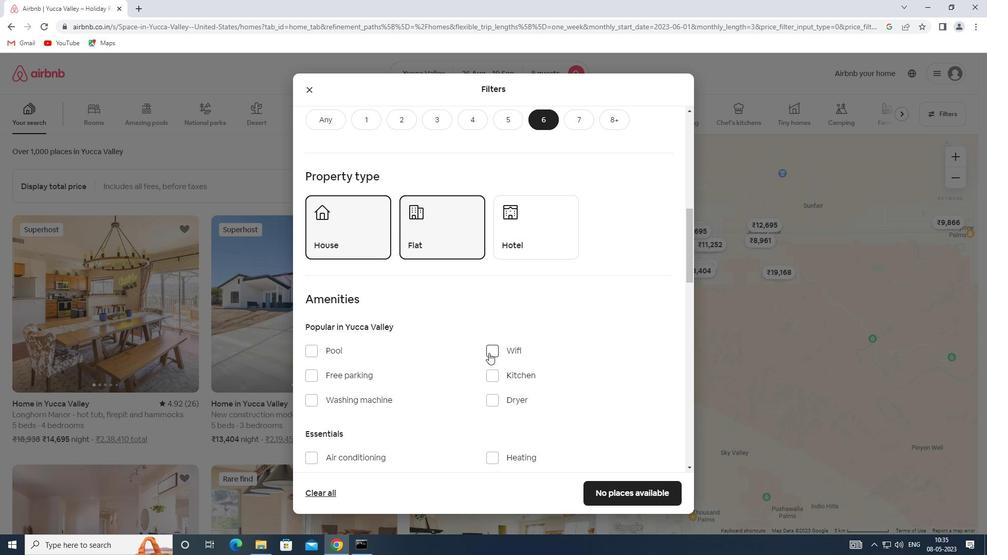 
Action: Mouse pressed left at (490, 351)
Screenshot: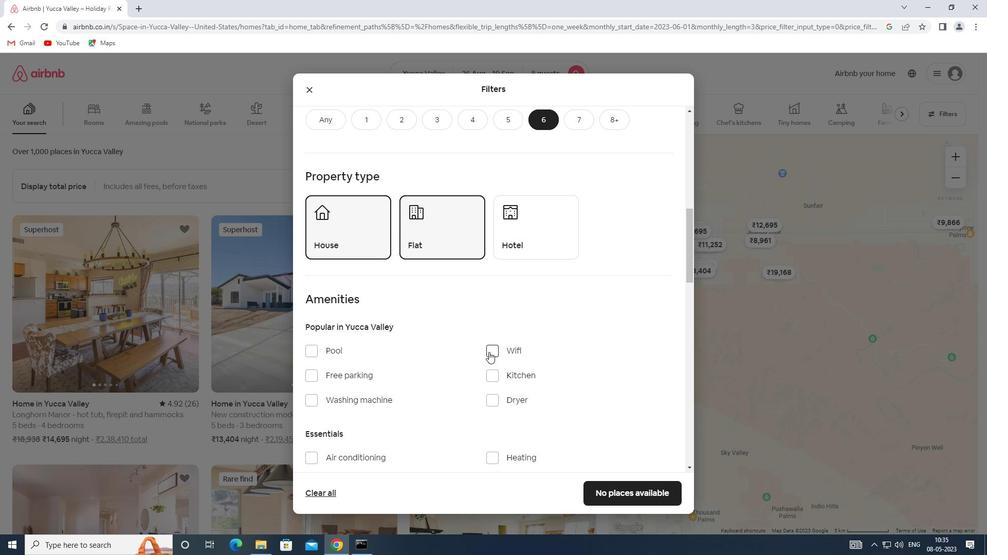 
Action: Mouse moved to (442, 391)
Screenshot: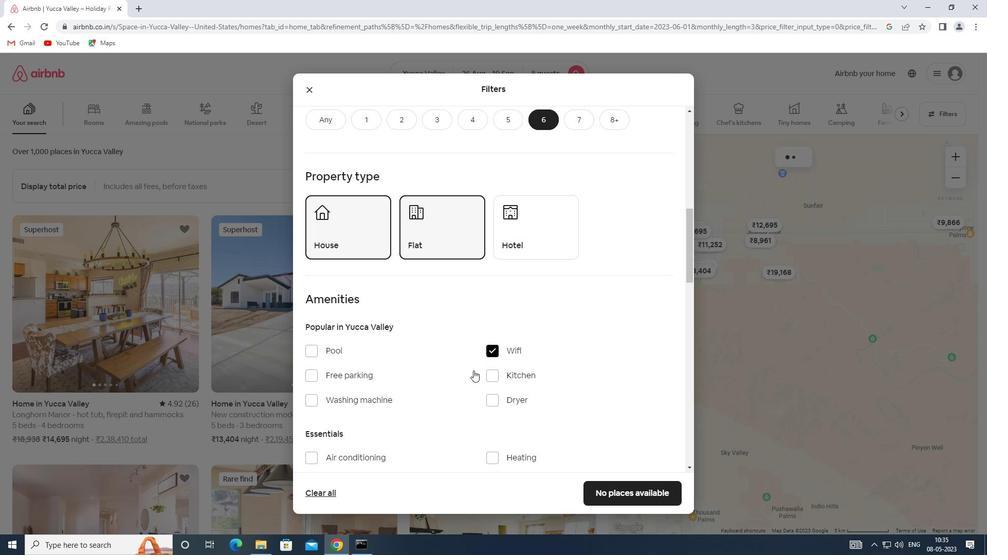 
Action: Mouse scrolled (442, 391) with delta (0, 0)
Screenshot: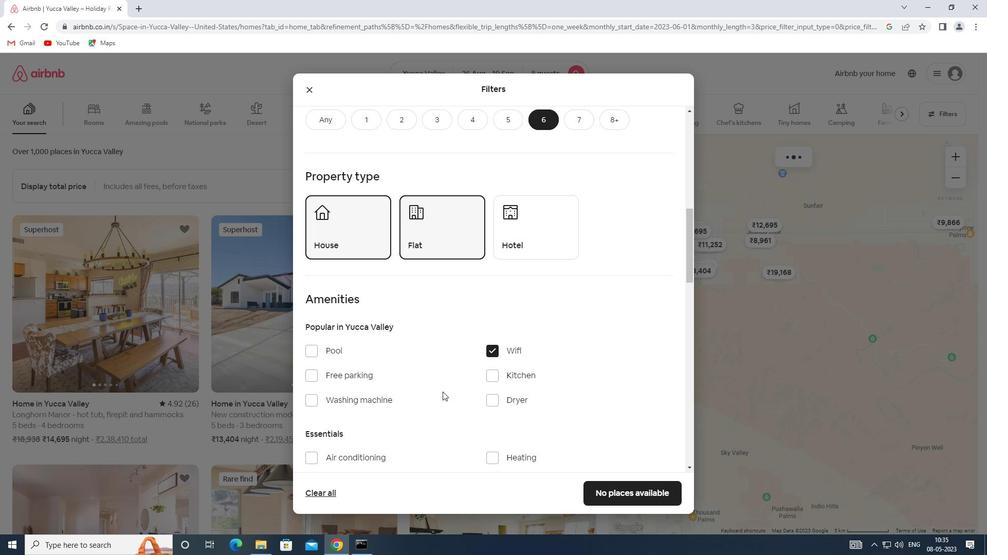 
Action: Mouse scrolled (442, 391) with delta (0, 0)
Screenshot: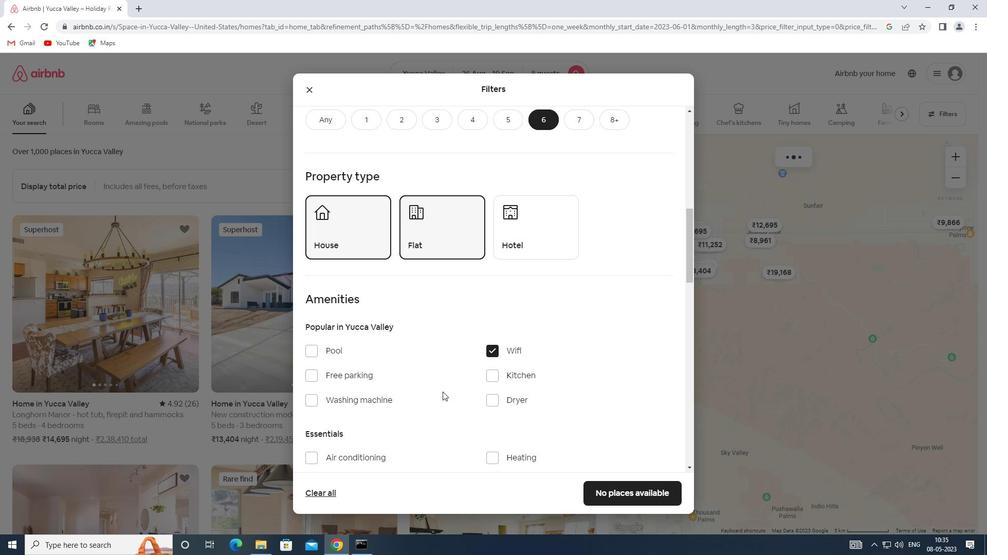 
Action: Mouse scrolled (442, 391) with delta (0, 0)
Screenshot: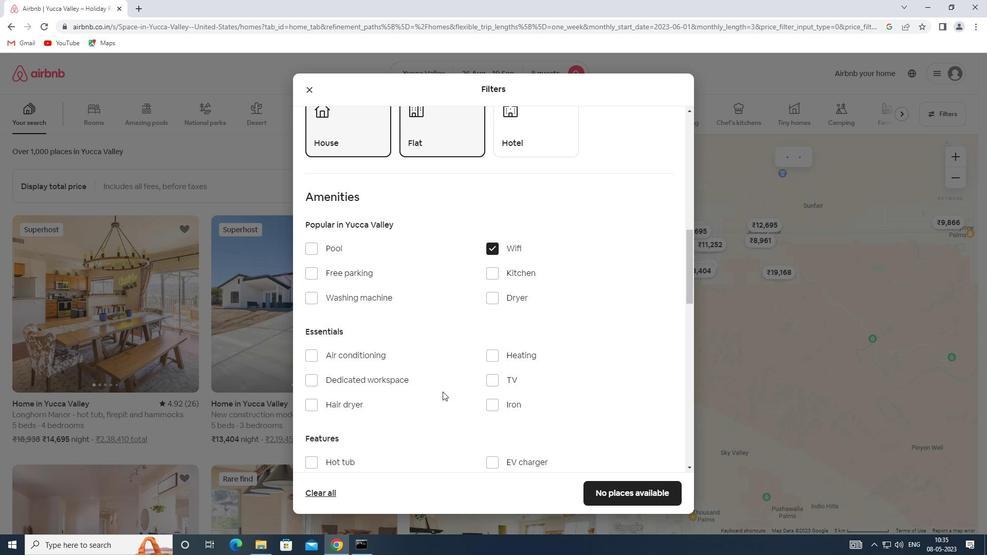 
Action: Mouse scrolled (442, 391) with delta (0, 0)
Screenshot: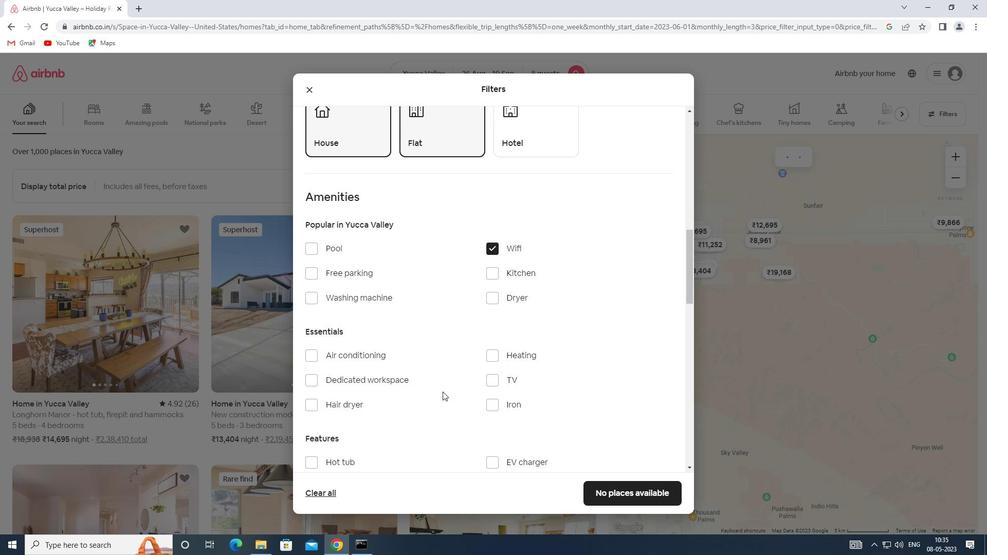 
Action: Mouse moved to (498, 275)
Screenshot: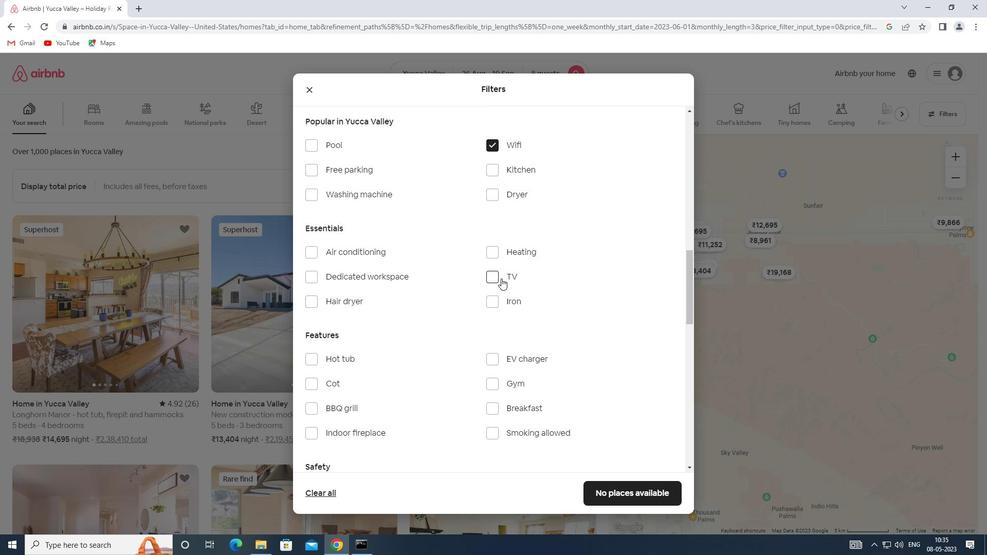 
Action: Mouse pressed left at (498, 275)
Screenshot: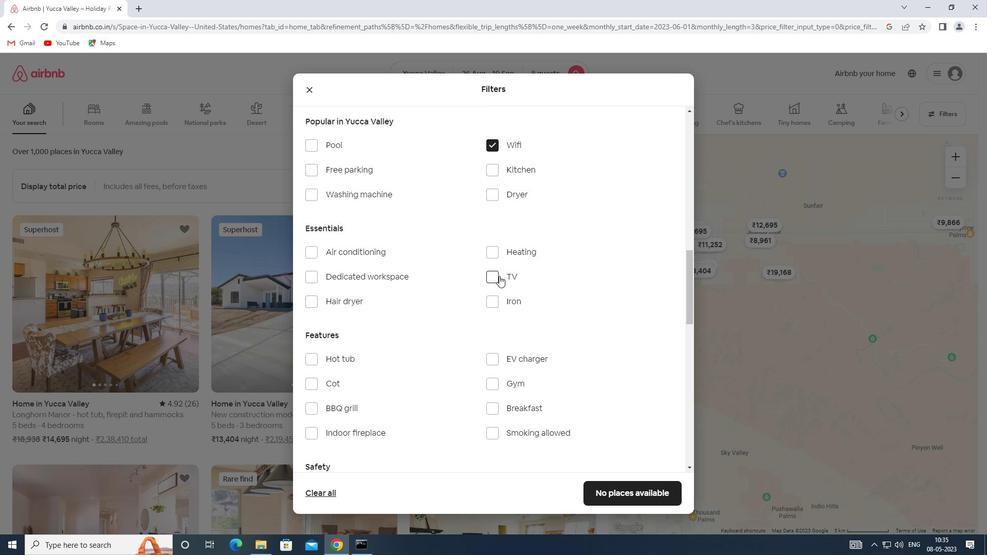 
Action: Mouse moved to (347, 164)
Screenshot: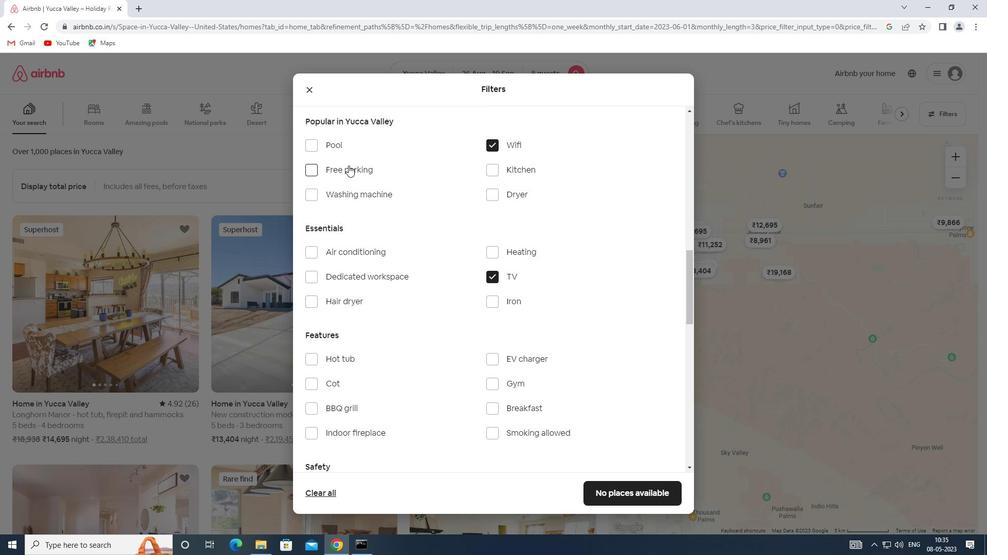 
Action: Mouse pressed left at (347, 164)
Screenshot: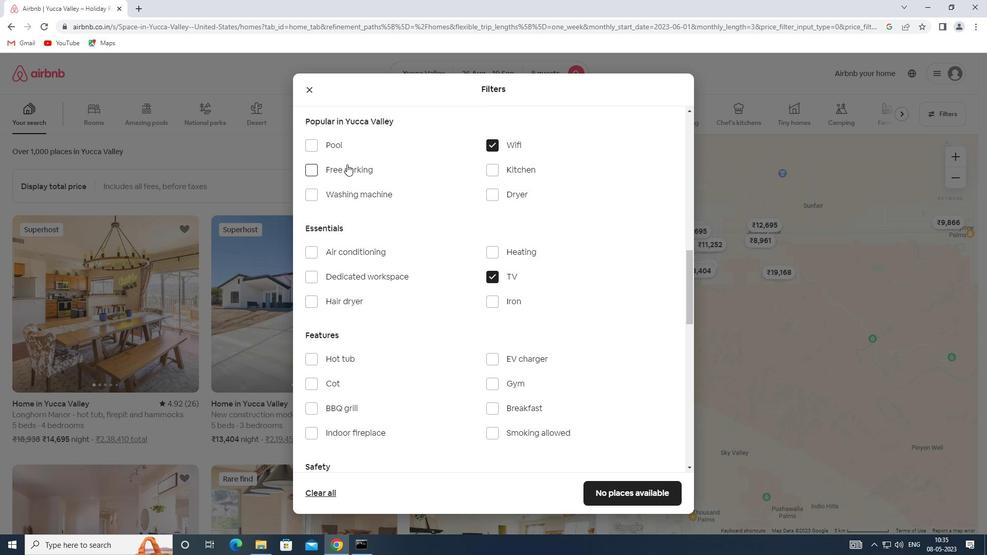 
Action: Mouse moved to (495, 379)
Screenshot: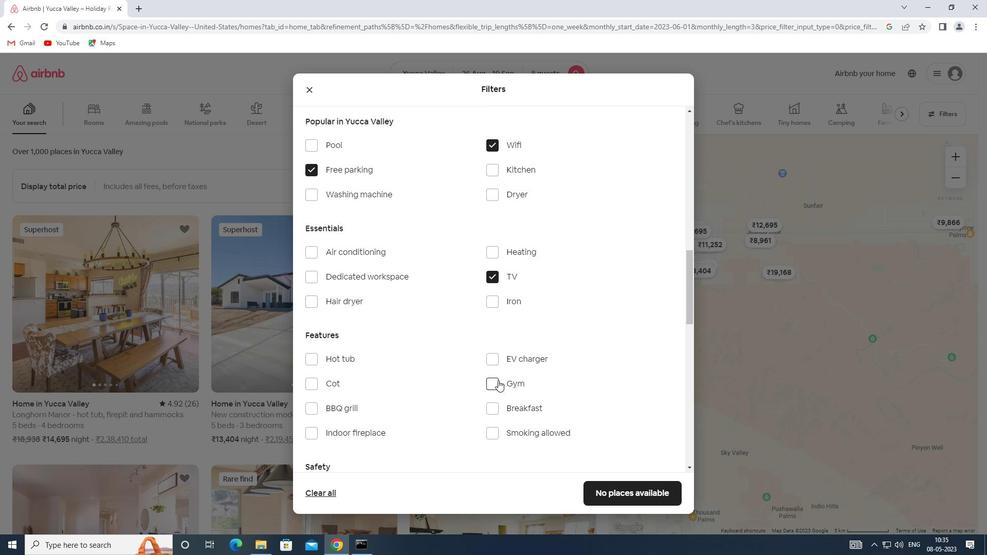 
Action: Mouse pressed left at (495, 379)
Screenshot: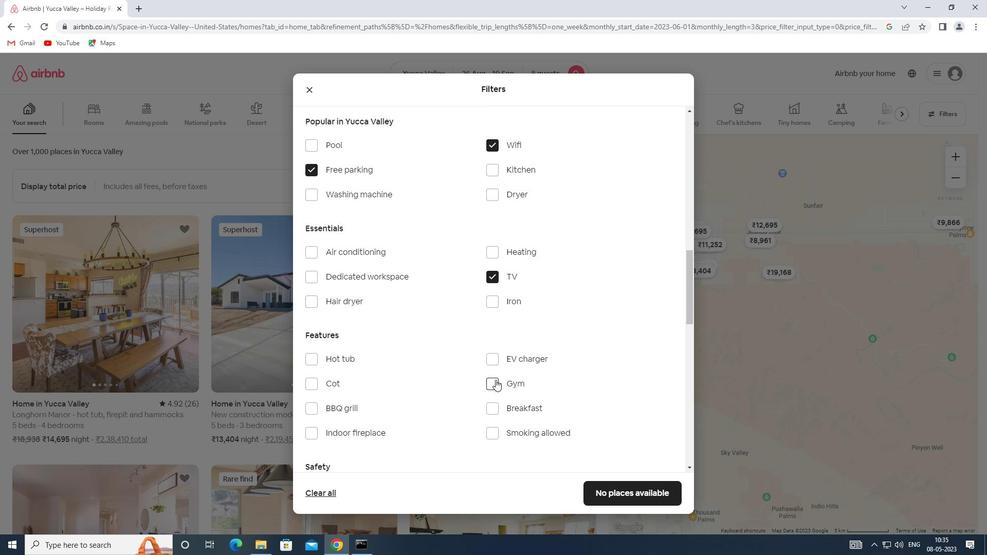 
Action: Mouse moved to (493, 407)
Screenshot: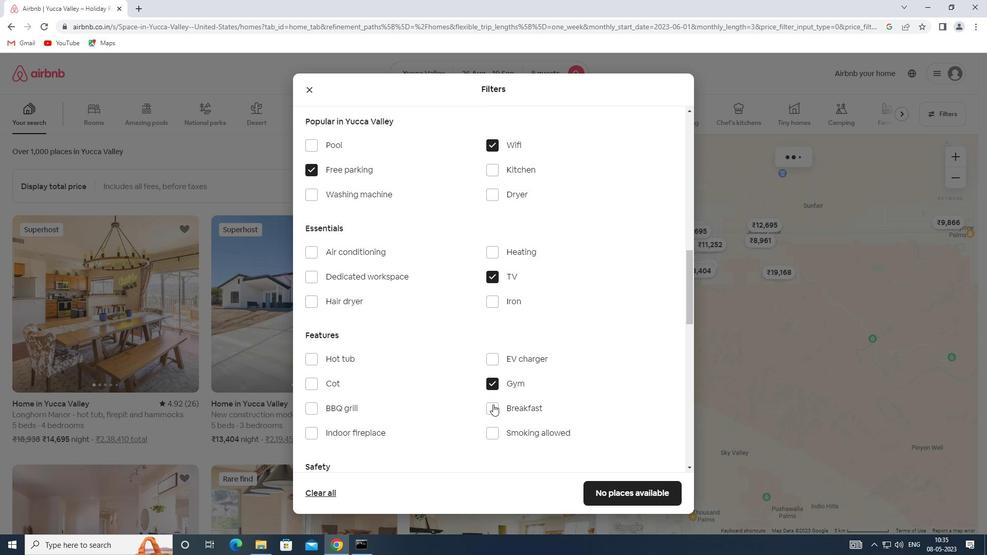 
Action: Mouse pressed left at (493, 407)
Screenshot: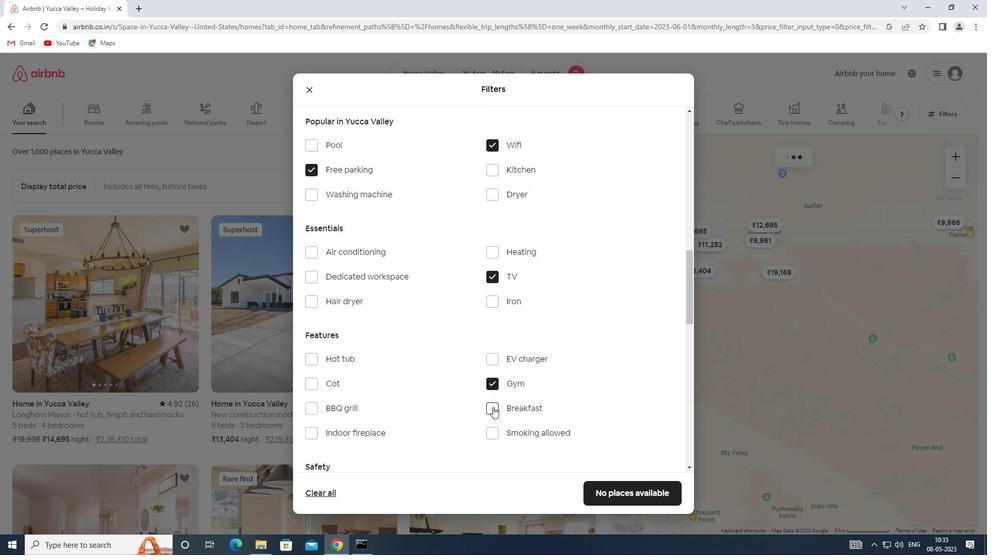
Action: Mouse moved to (460, 393)
Screenshot: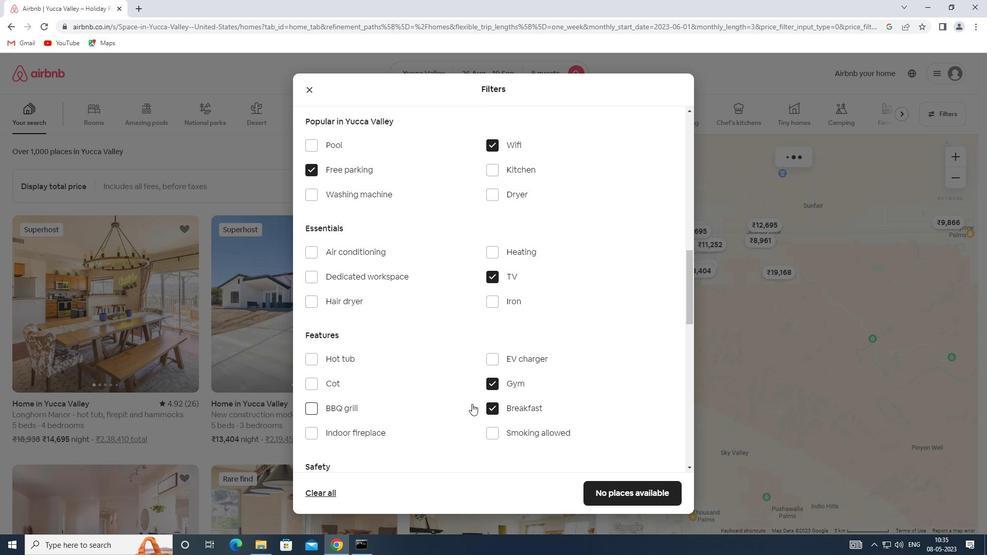 
Action: Mouse scrolled (460, 392) with delta (0, 0)
Screenshot: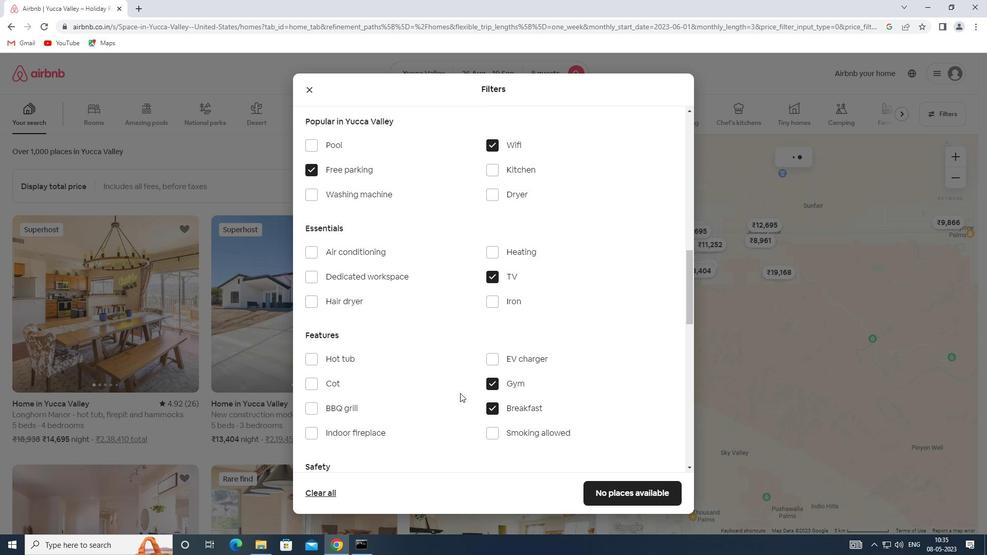 
Action: Mouse scrolled (460, 392) with delta (0, 0)
Screenshot: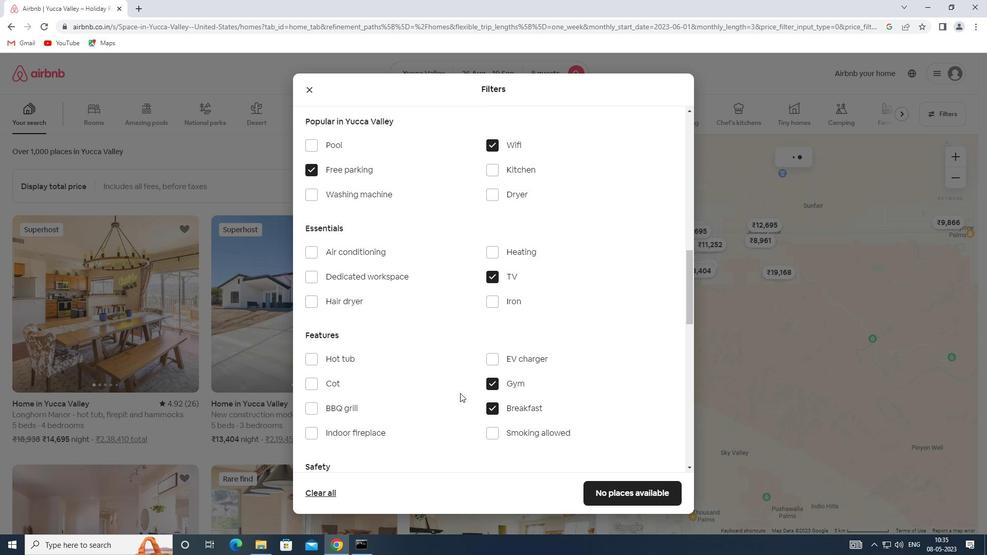 
Action: Mouse scrolled (460, 392) with delta (0, 0)
Screenshot: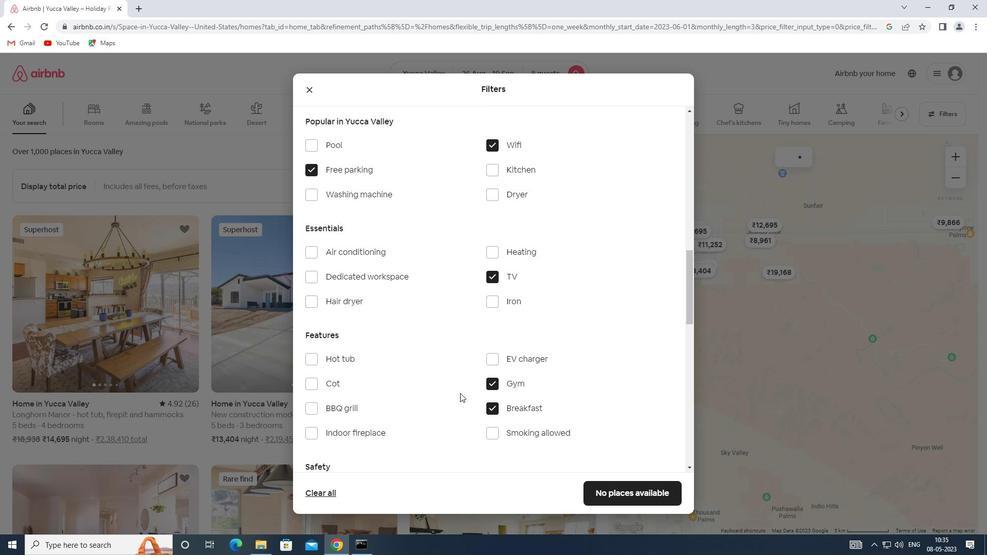 
Action: Mouse scrolled (460, 392) with delta (0, 0)
Screenshot: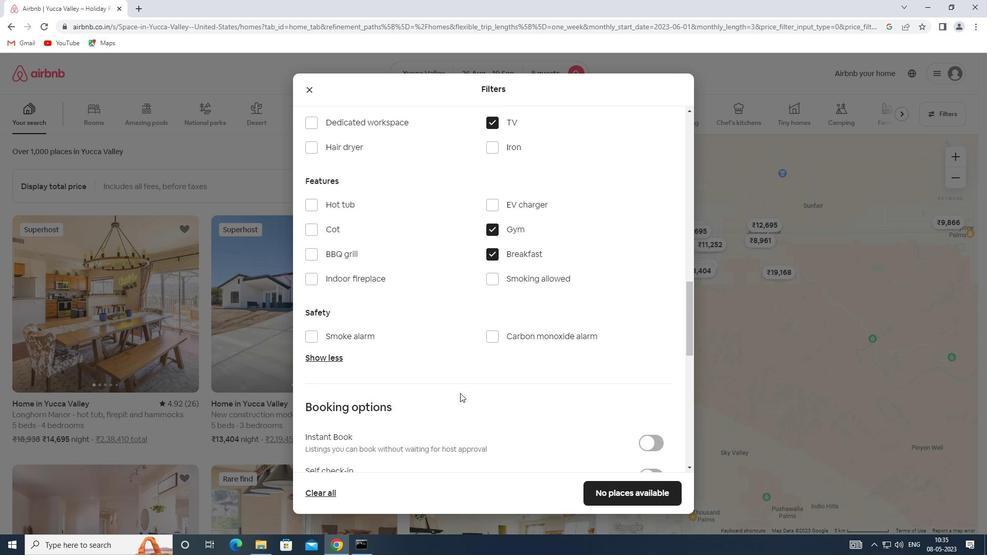 
Action: Mouse moved to (648, 420)
Screenshot: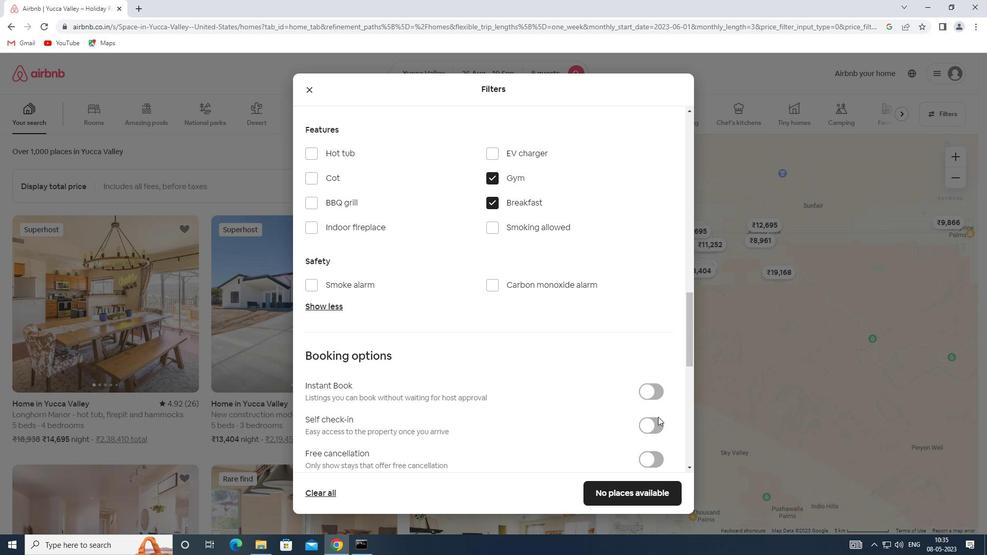 
Action: Mouse pressed left at (648, 420)
Screenshot: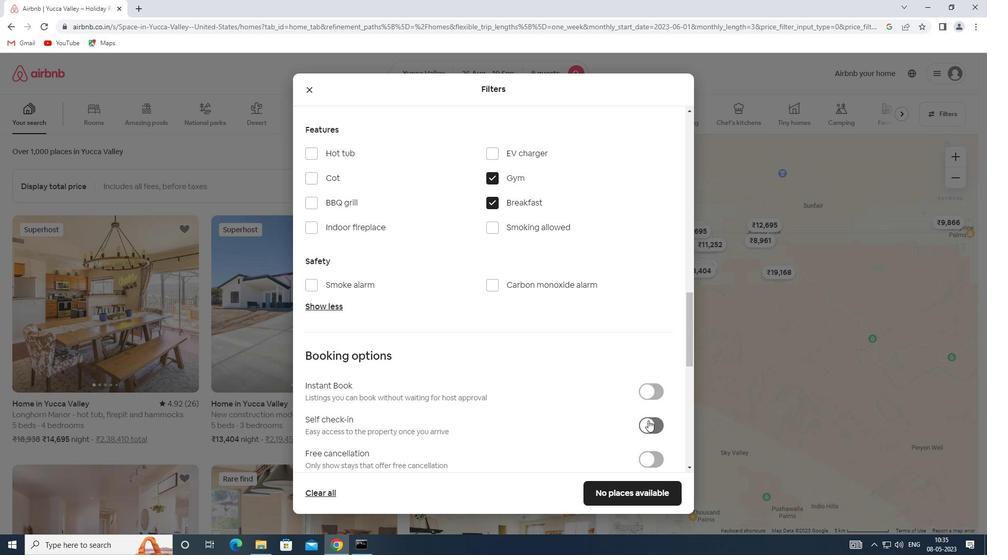 
Action: Mouse moved to (453, 422)
Screenshot: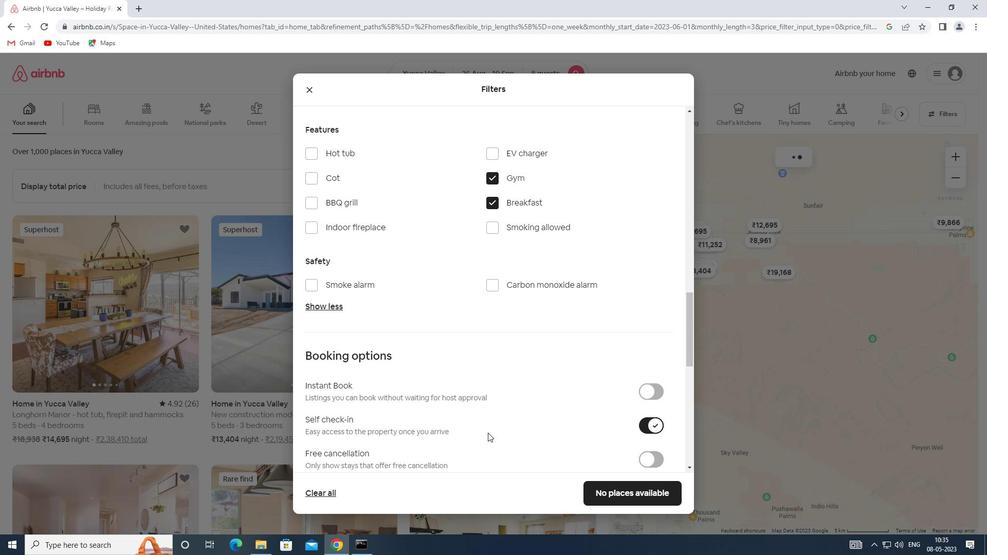 
Action: Mouse scrolled (453, 421) with delta (0, 0)
Screenshot: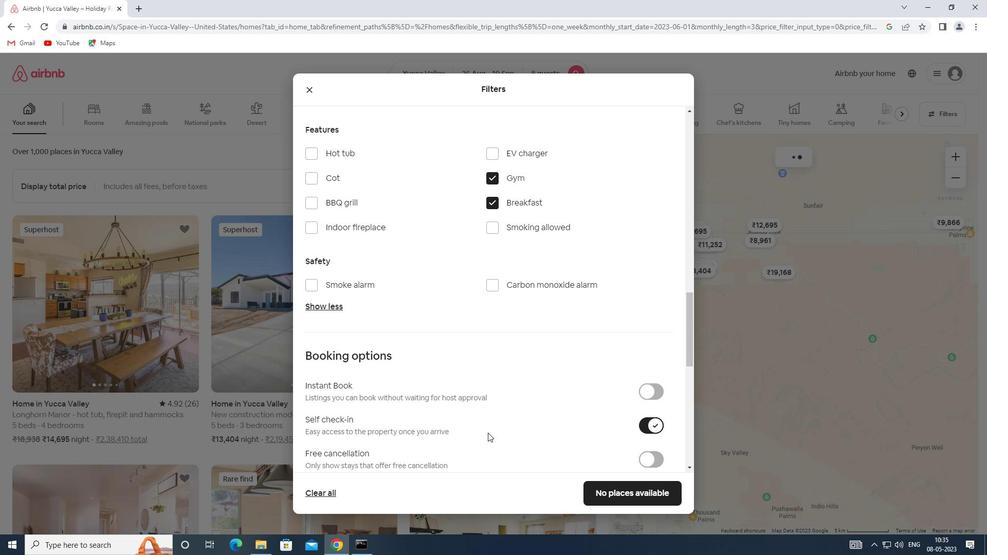 
Action: Mouse scrolled (453, 421) with delta (0, 0)
Screenshot: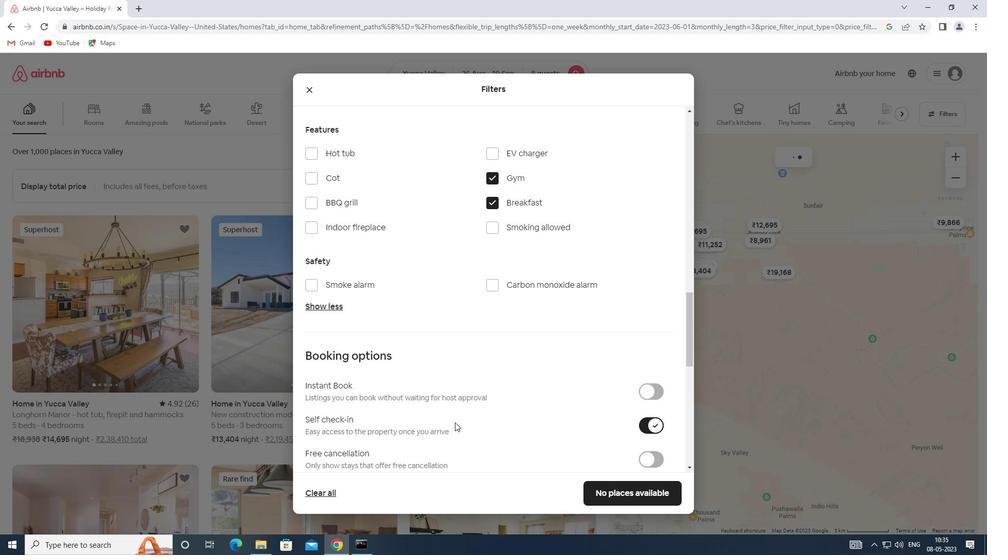 
Action: Mouse scrolled (453, 421) with delta (0, 0)
Screenshot: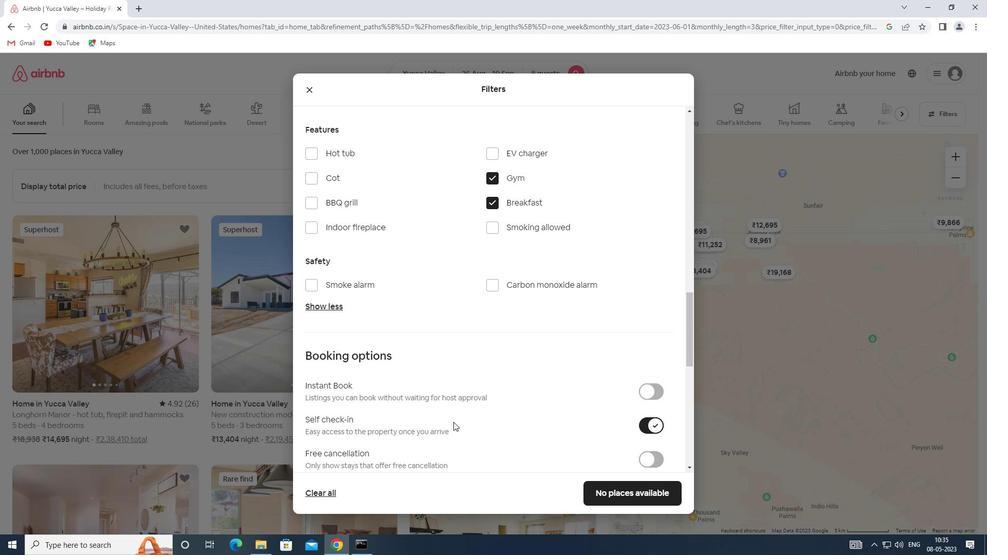 
Action: Mouse scrolled (453, 421) with delta (0, 0)
Screenshot: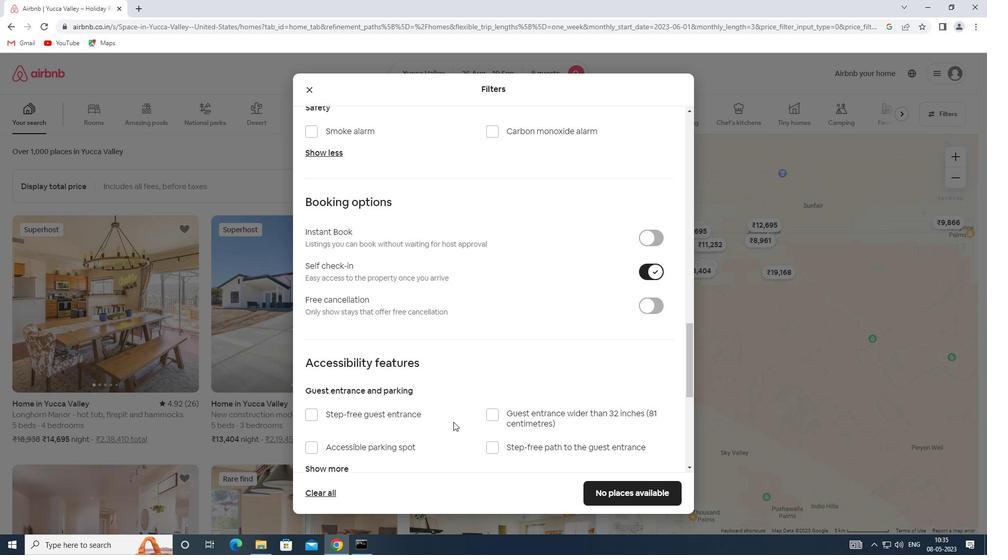 
Action: Mouse scrolled (453, 421) with delta (0, 0)
Screenshot: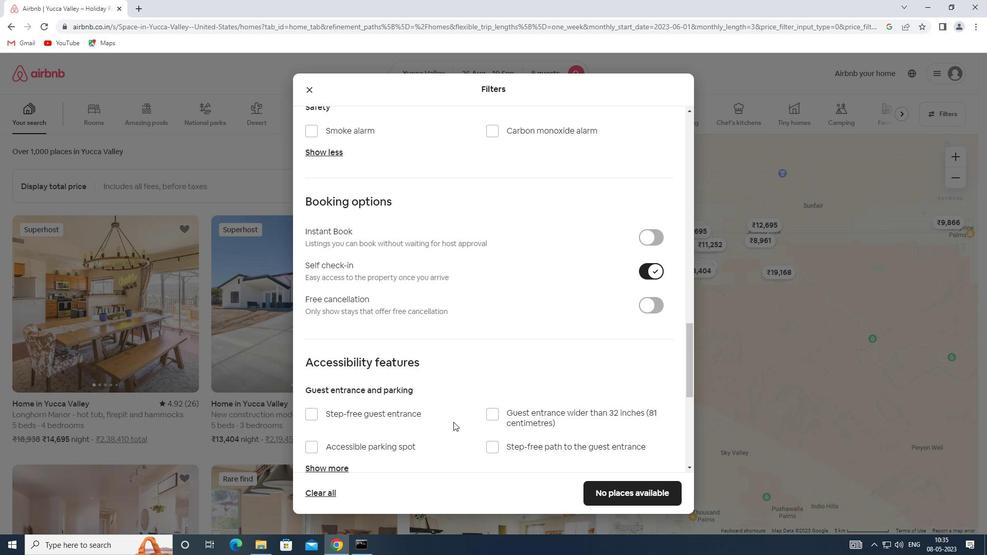
Action: Mouse scrolled (453, 421) with delta (0, 0)
Screenshot: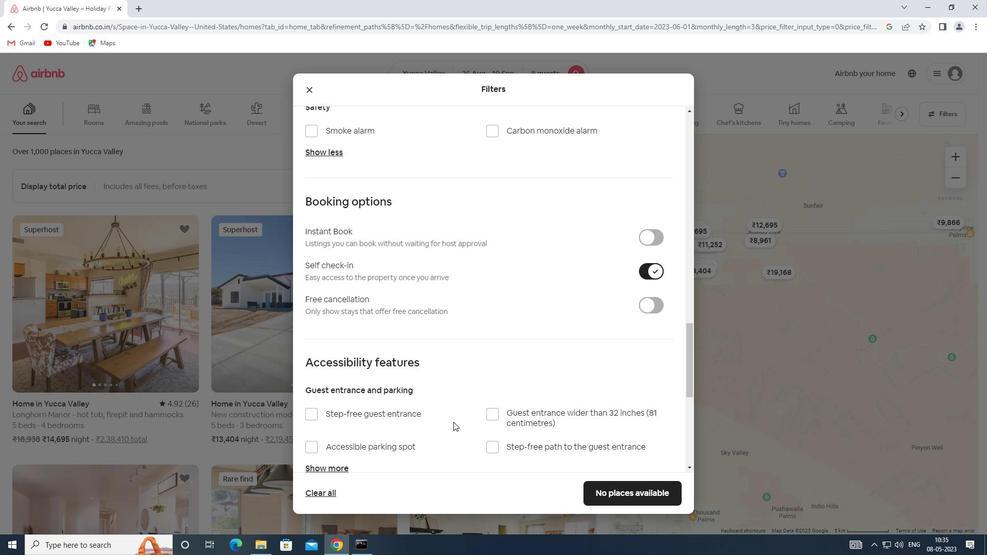 
Action: Mouse moved to (475, 408)
Screenshot: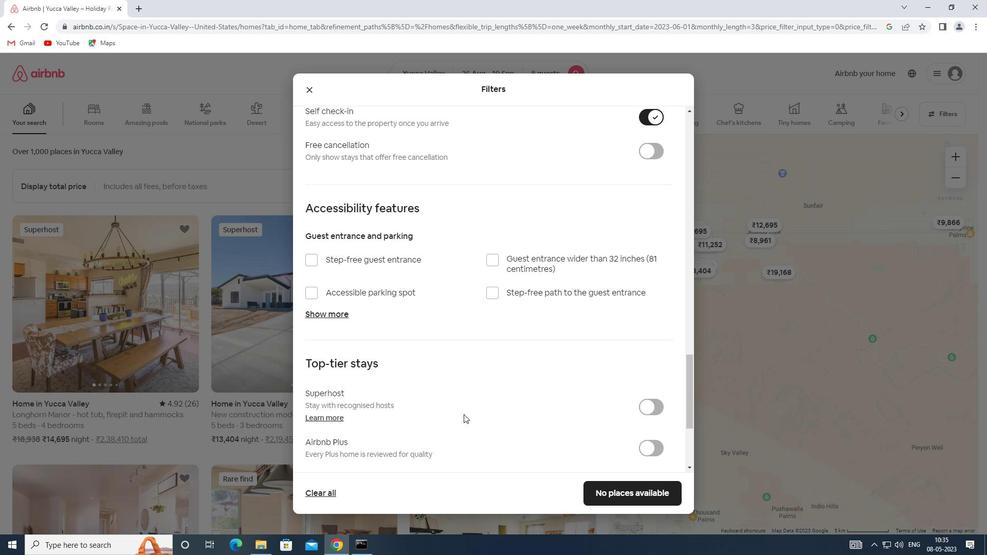 
Action: Mouse scrolled (475, 408) with delta (0, 0)
Screenshot: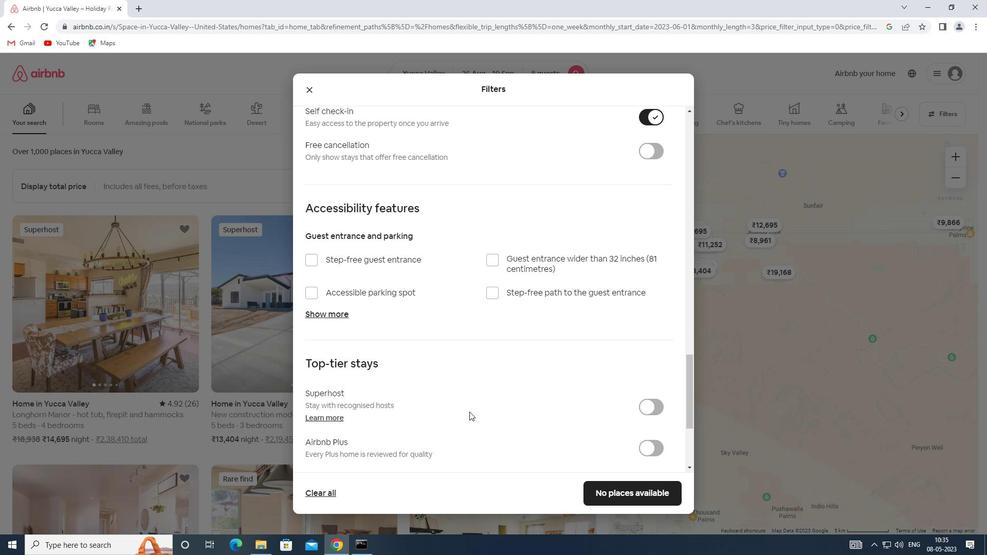 
Action: Mouse scrolled (475, 408) with delta (0, 0)
Screenshot: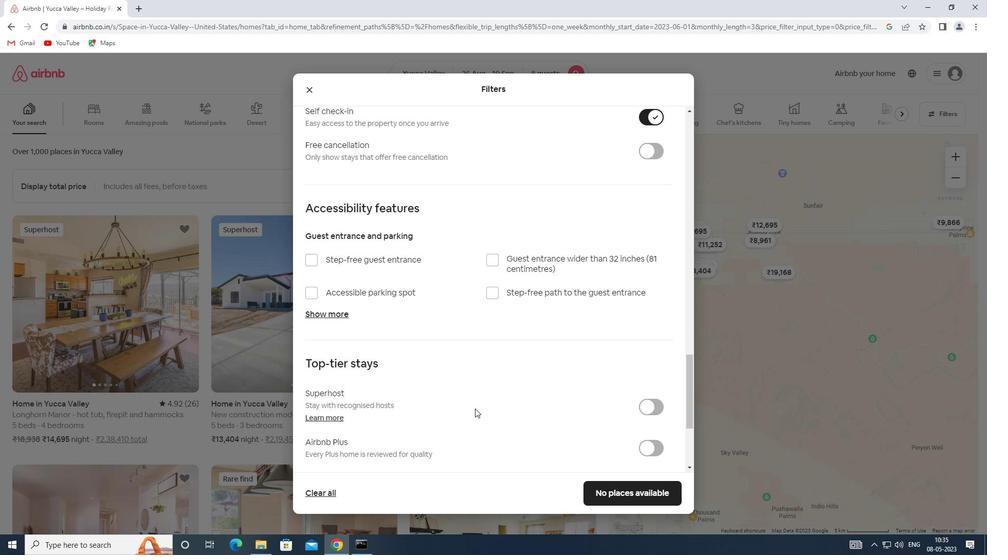 
Action: Mouse moved to (464, 409)
Screenshot: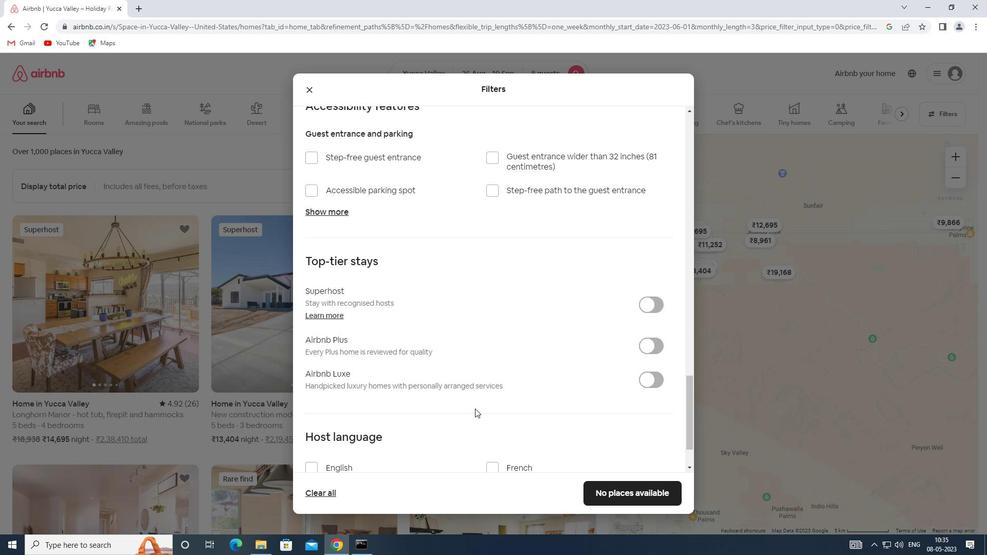 
Action: Mouse scrolled (464, 409) with delta (0, 0)
Screenshot: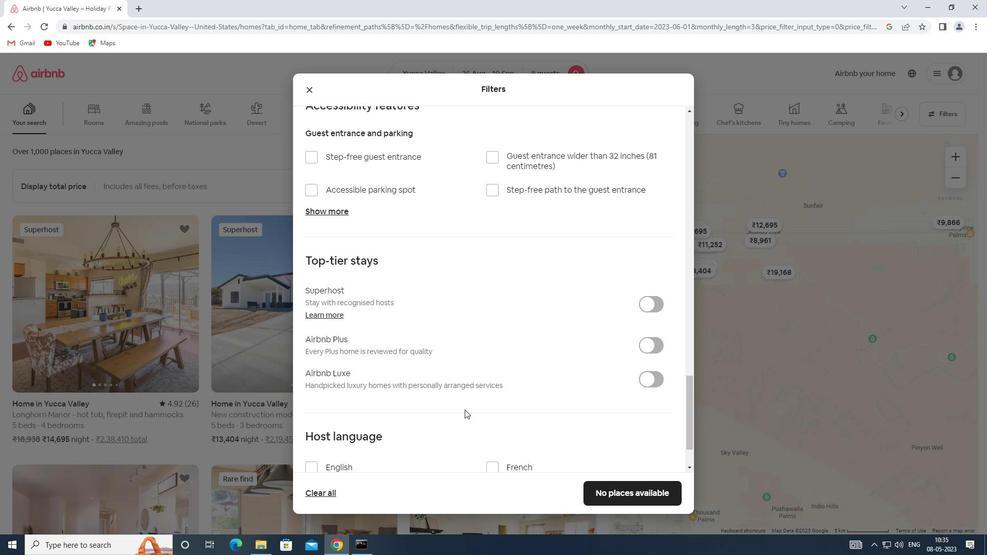 
Action: Mouse scrolled (464, 409) with delta (0, 0)
Screenshot: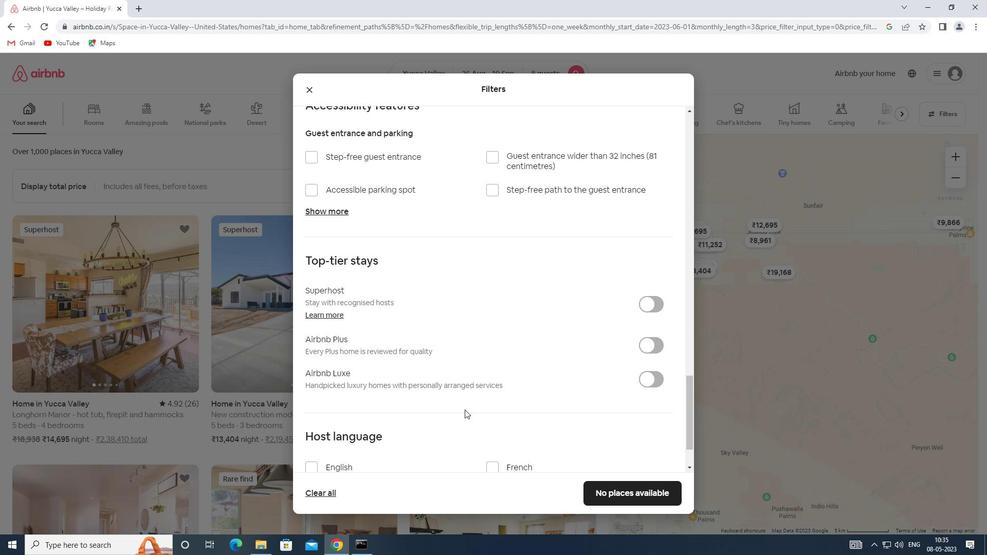
Action: Mouse scrolled (464, 409) with delta (0, 0)
Screenshot: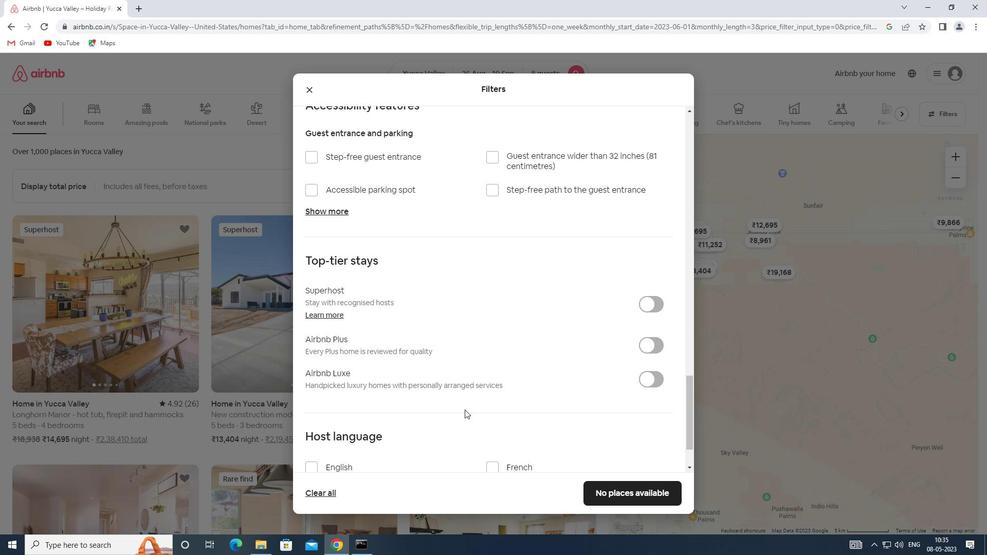 
Action: Mouse moved to (310, 402)
Screenshot: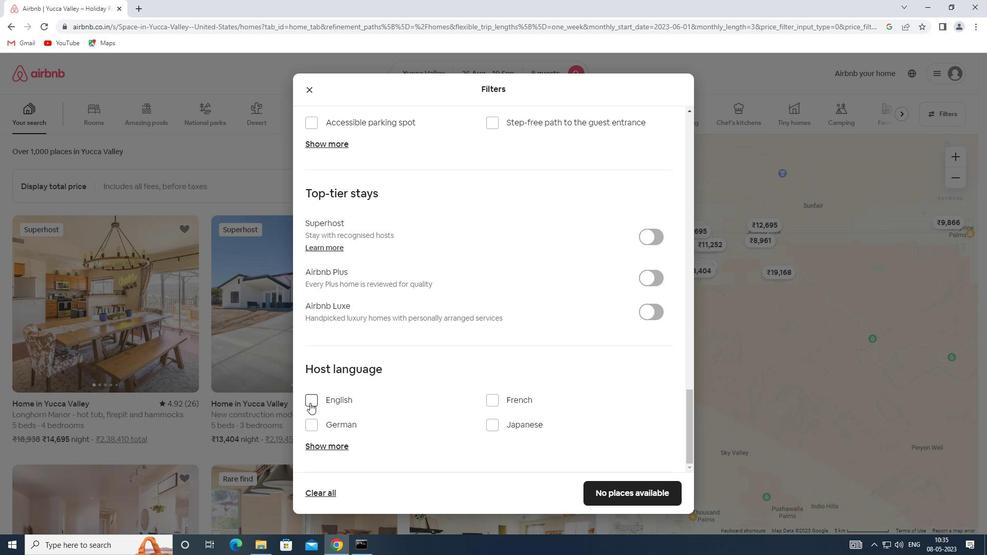 
Action: Mouse pressed left at (310, 402)
Screenshot: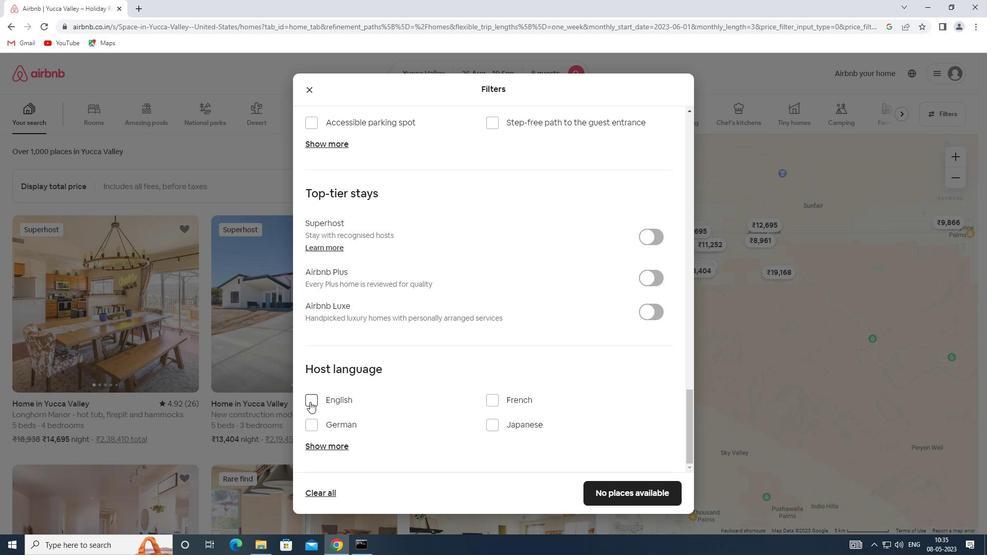 
Action: Mouse moved to (608, 492)
Screenshot: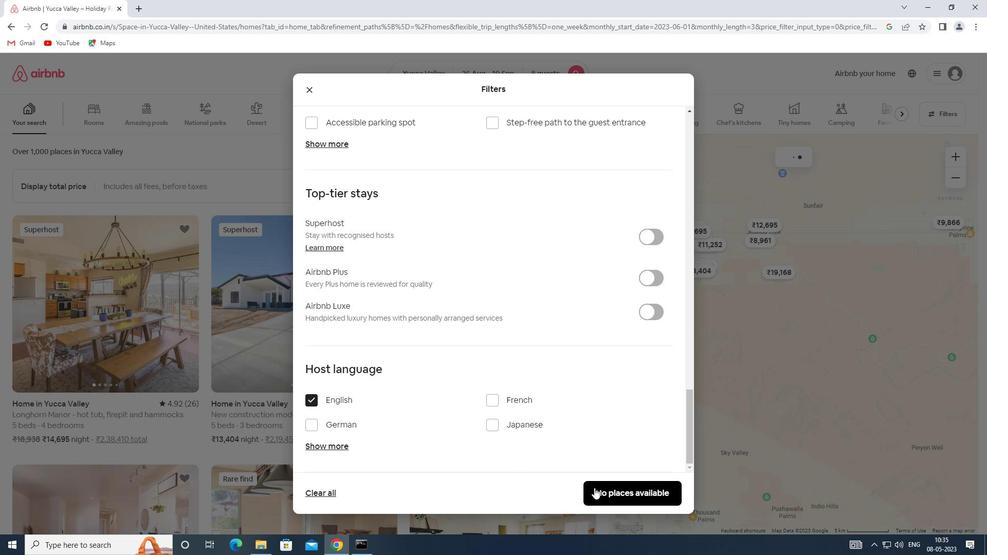 
Action: Mouse pressed left at (608, 492)
Screenshot: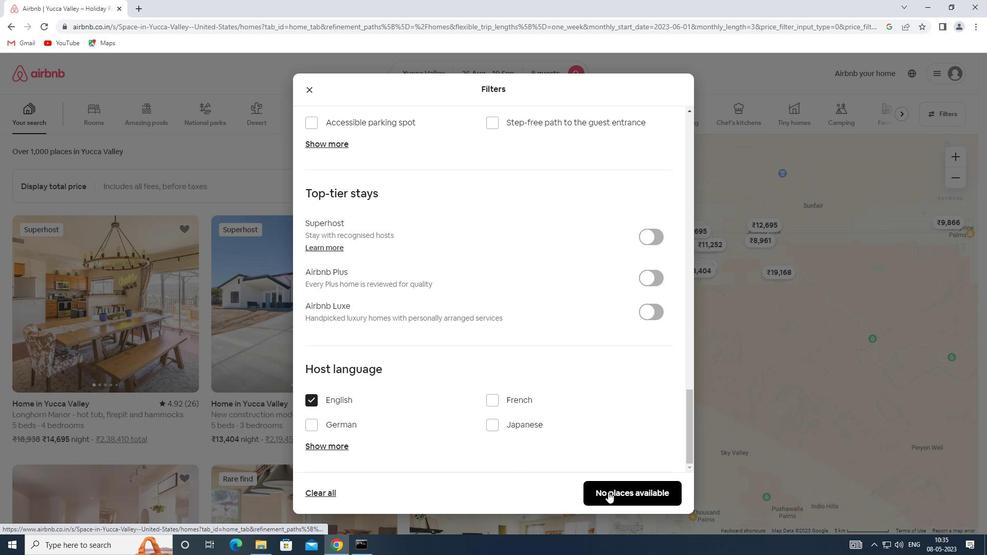 
